 Task: Find connections with filter location Canoinhas with filter topic #Advertisingandmarketingwith filter profile language Spanish with filter current company Aon with filter school Fresher jobs updates with filter industry Postal Services with filter service category Telecommunications with filter keywords title Valet
Action: Mouse moved to (499, 98)
Screenshot: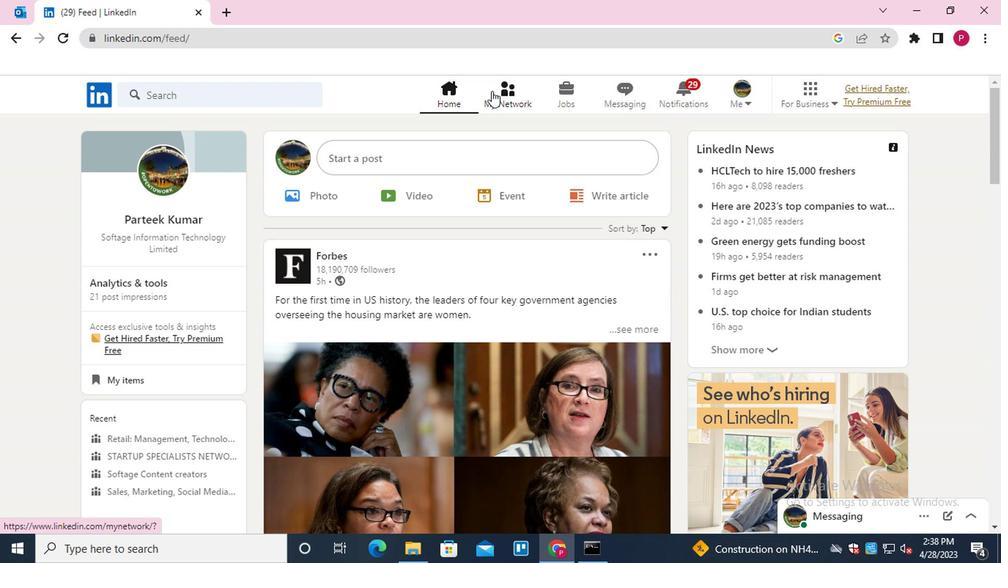 
Action: Mouse pressed left at (499, 98)
Screenshot: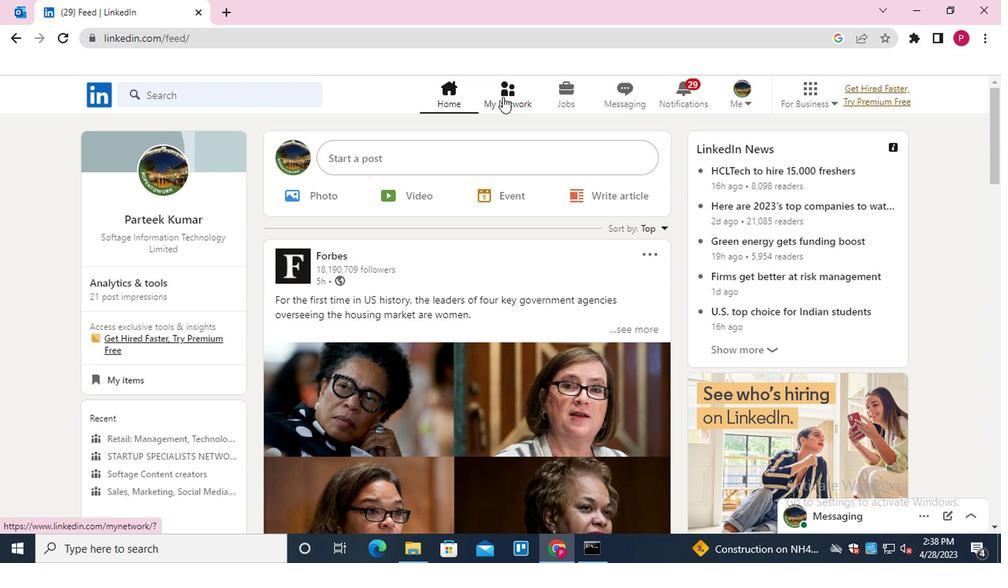 
Action: Mouse moved to (235, 182)
Screenshot: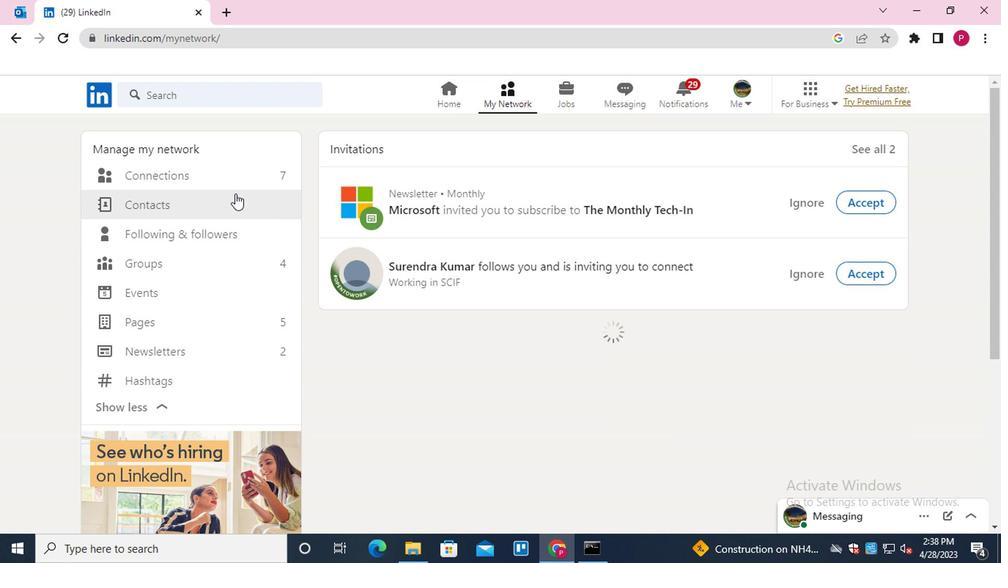 
Action: Mouse pressed left at (235, 182)
Screenshot: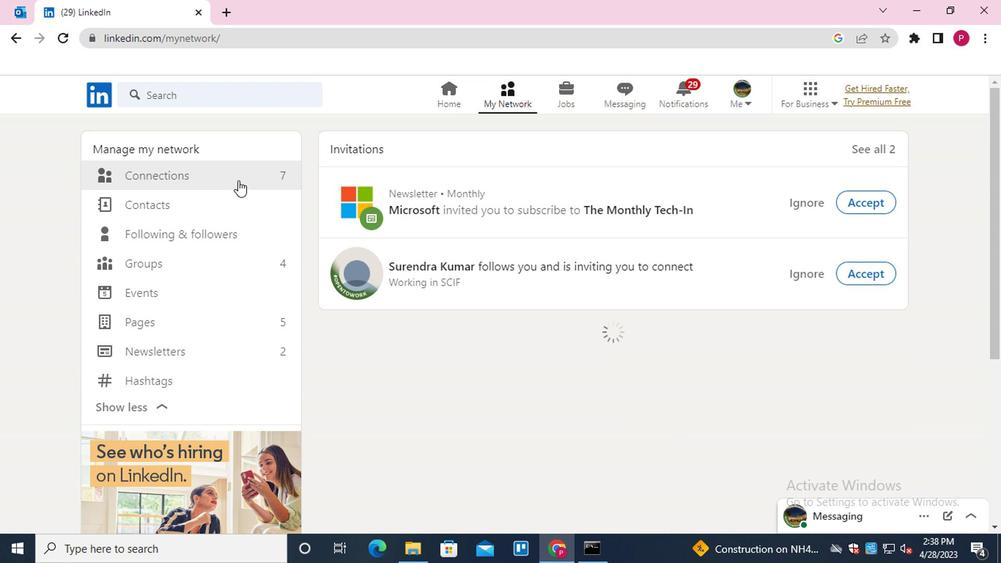 
Action: Mouse moved to (596, 176)
Screenshot: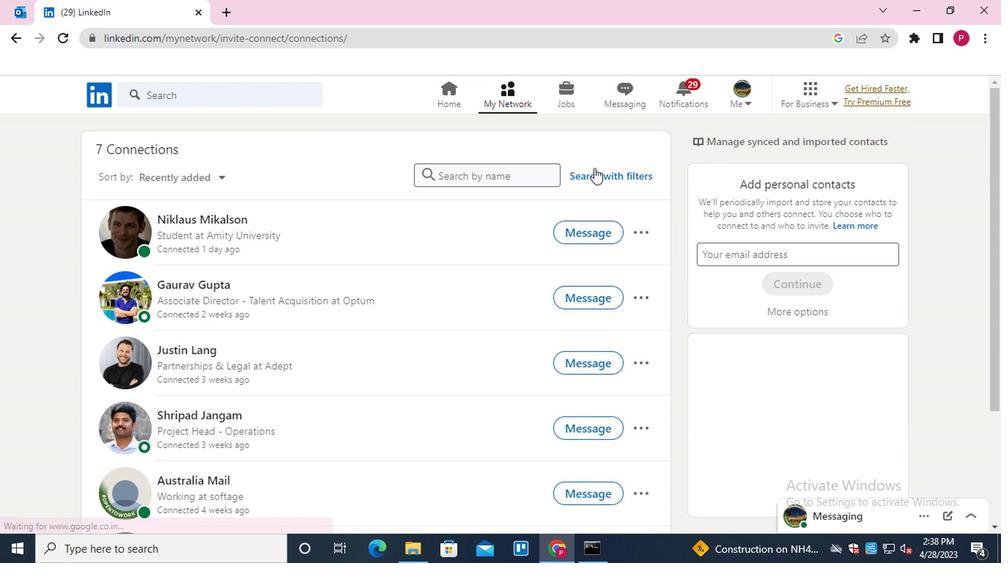 
Action: Mouse pressed left at (596, 176)
Screenshot: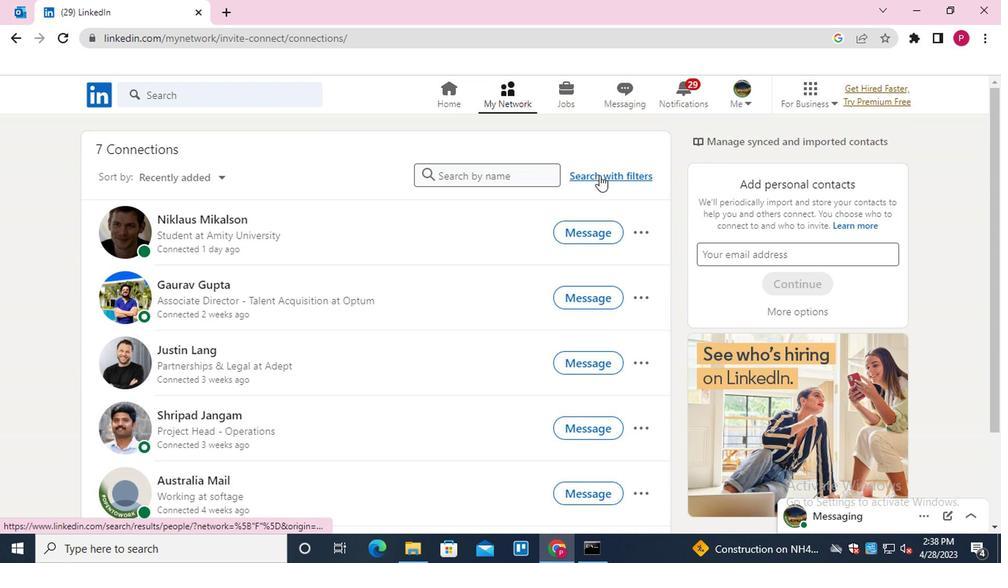 
Action: Mouse moved to (543, 137)
Screenshot: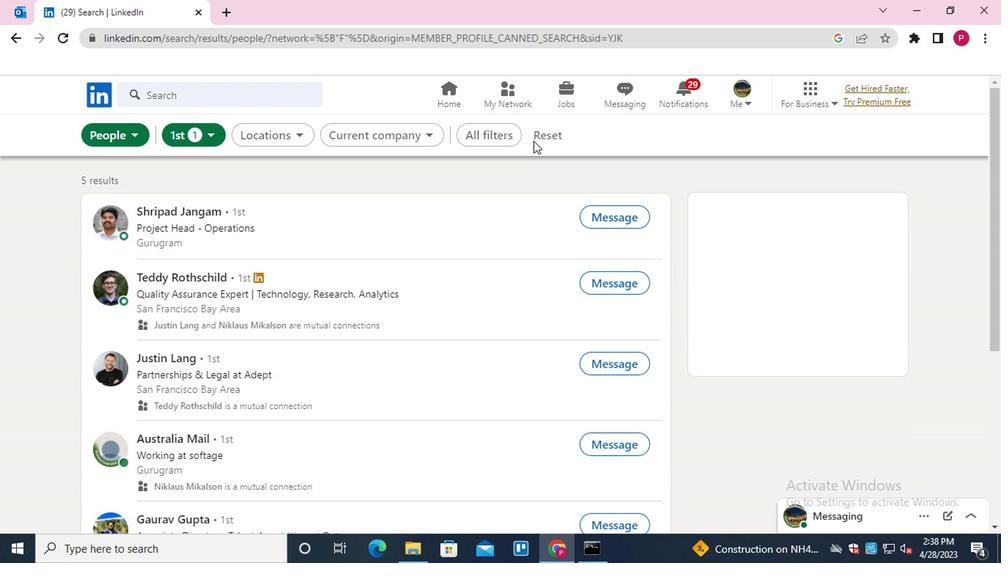 
Action: Mouse pressed left at (543, 137)
Screenshot: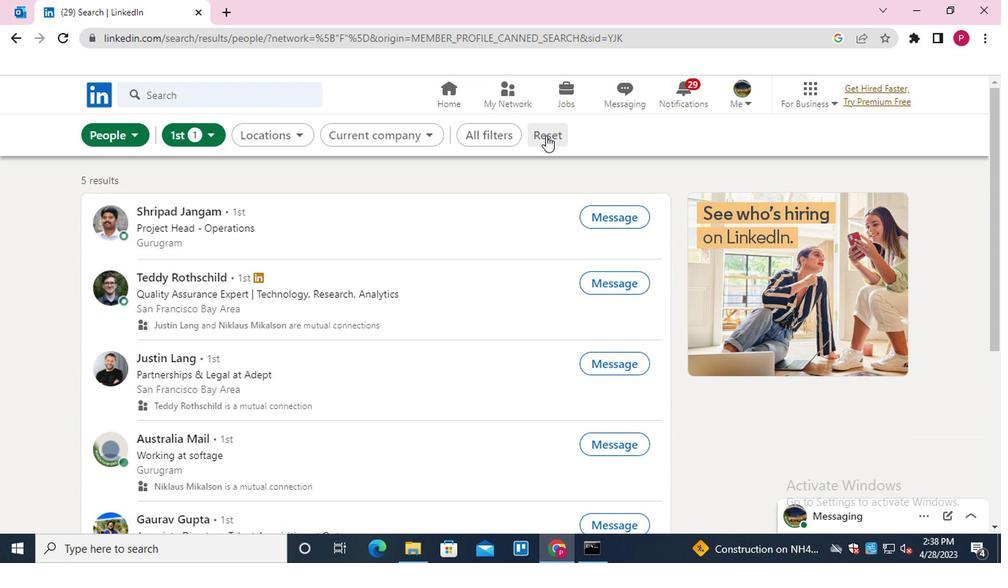 
Action: Mouse moved to (506, 138)
Screenshot: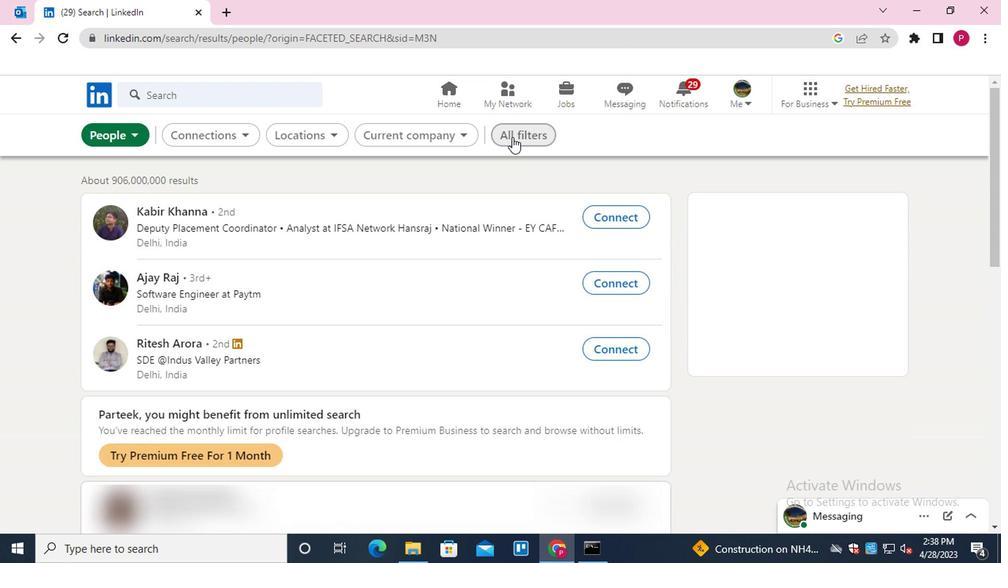 
Action: Mouse pressed left at (506, 138)
Screenshot: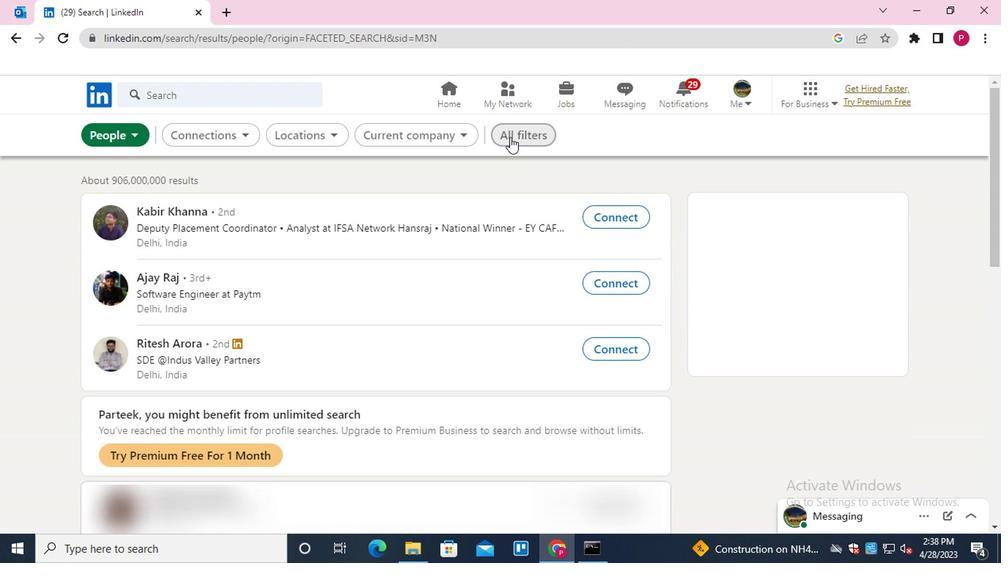 
Action: Mouse moved to (773, 311)
Screenshot: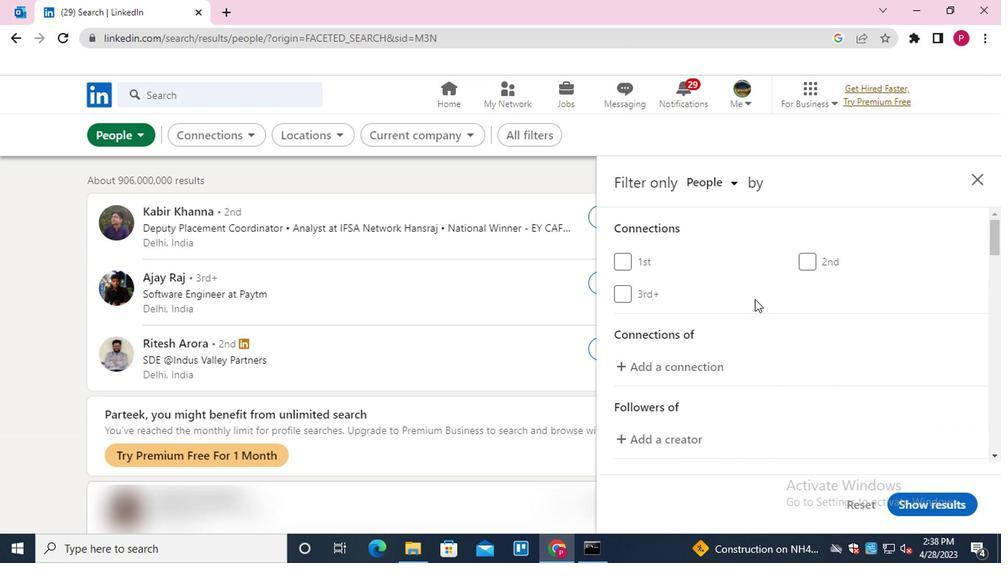 
Action: Mouse scrolled (773, 310) with delta (0, 0)
Screenshot: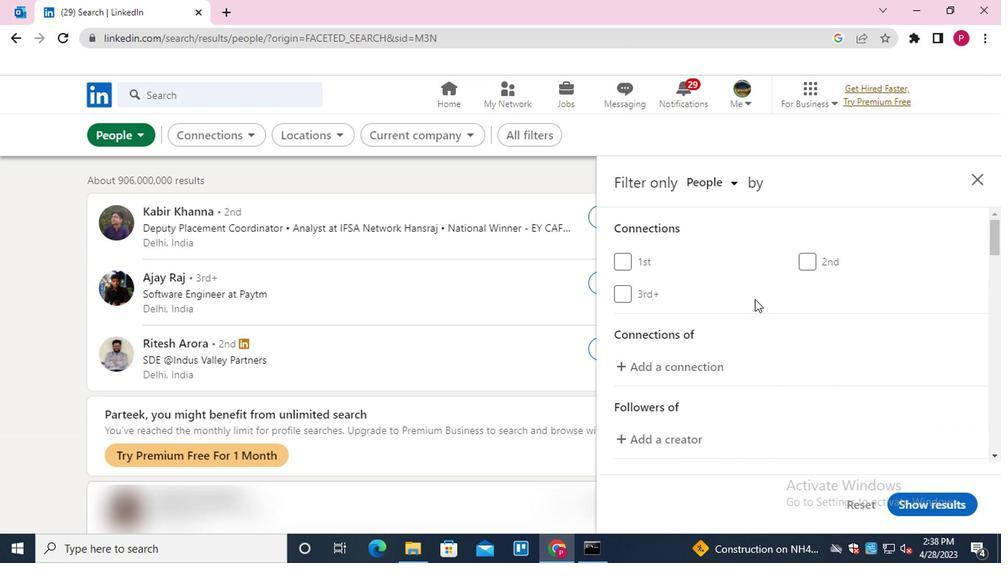 
Action: Mouse moved to (781, 317)
Screenshot: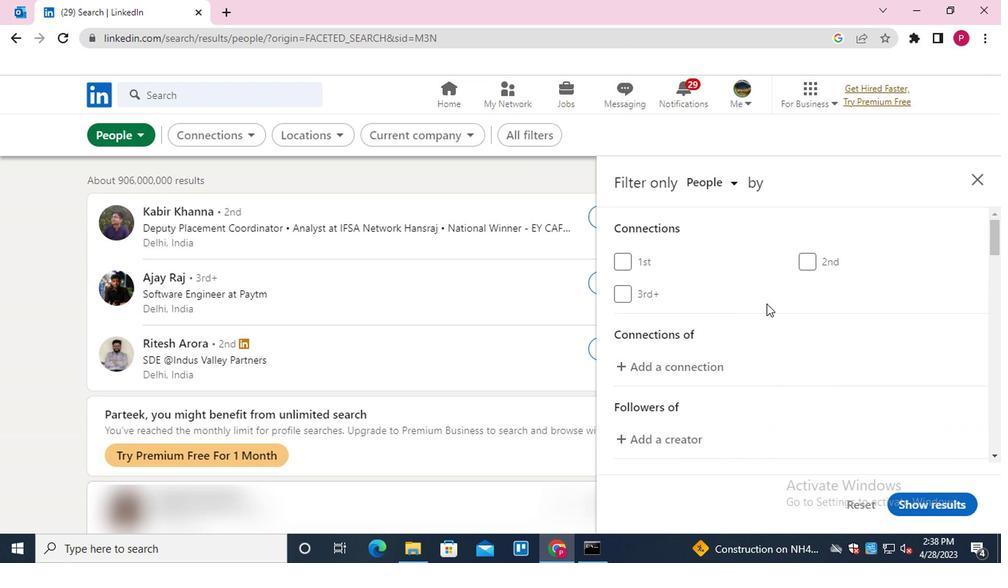 
Action: Mouse scrolled (781, 316) with delta (0, 0)
Screenshot: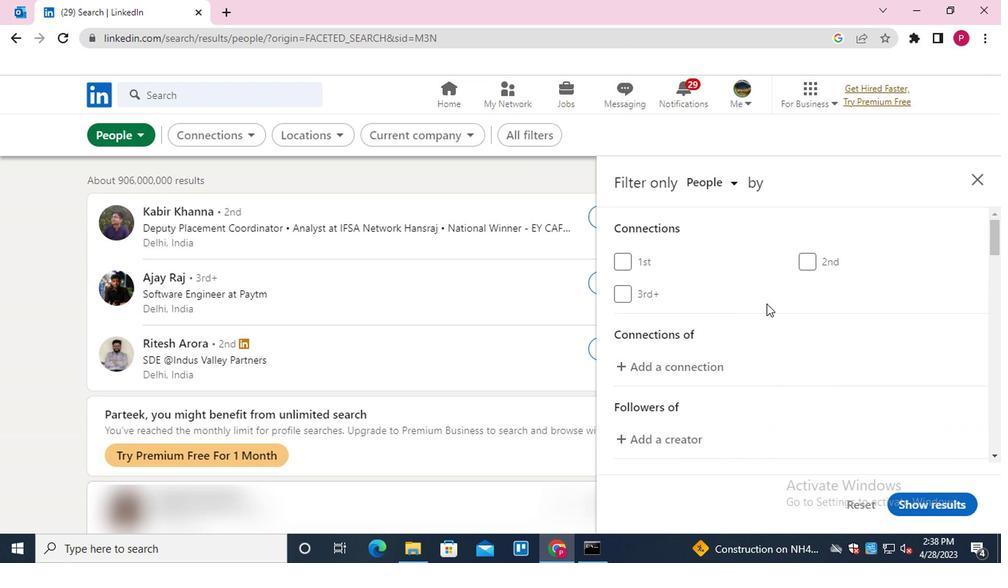 
Action: Mouse moved to (805, 329)
Screenshot: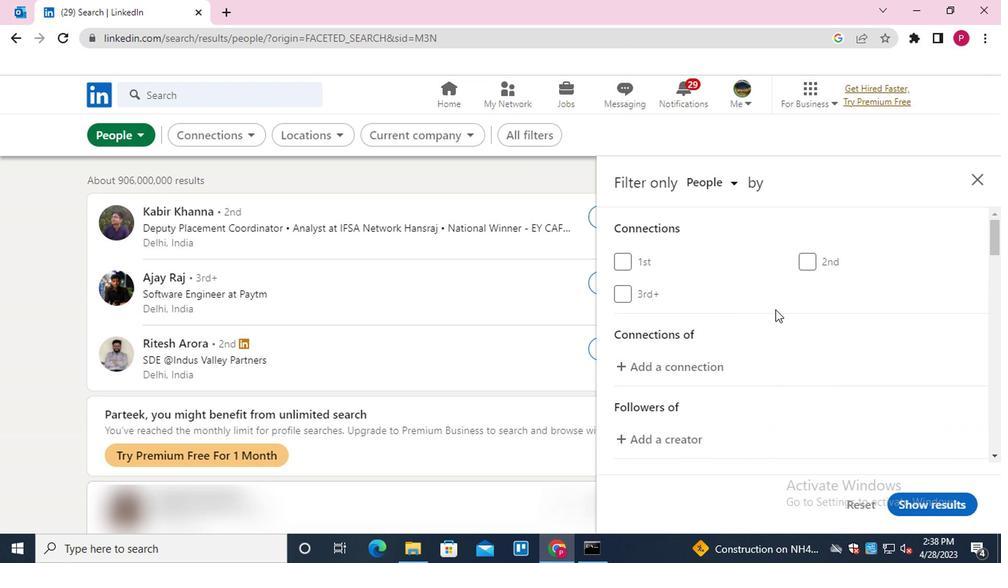 
Action: Mouse scrolled (805, 328) with delta (0, -1)
Screenshot: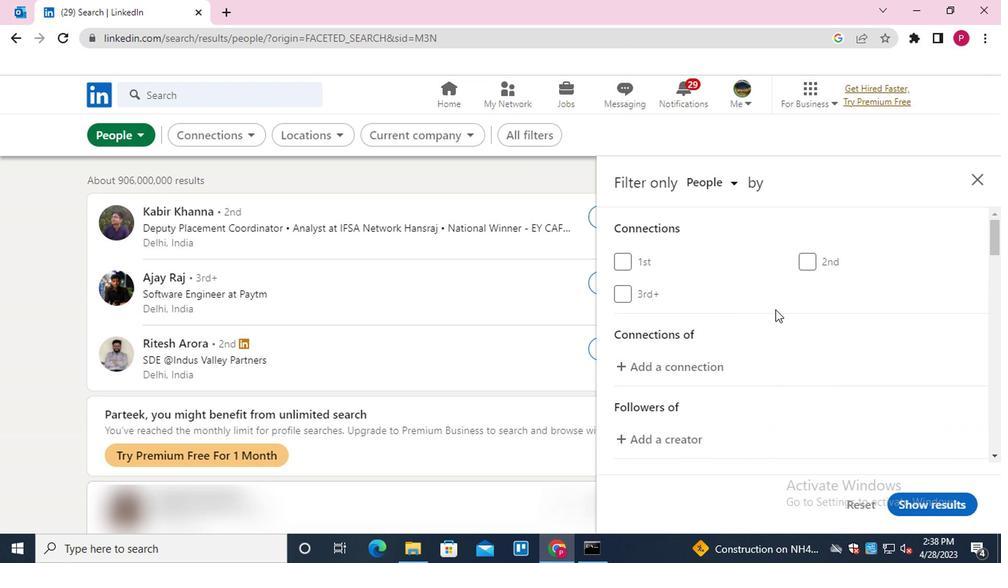 
Action: Mouse moved to (884, 360)
Screenshot: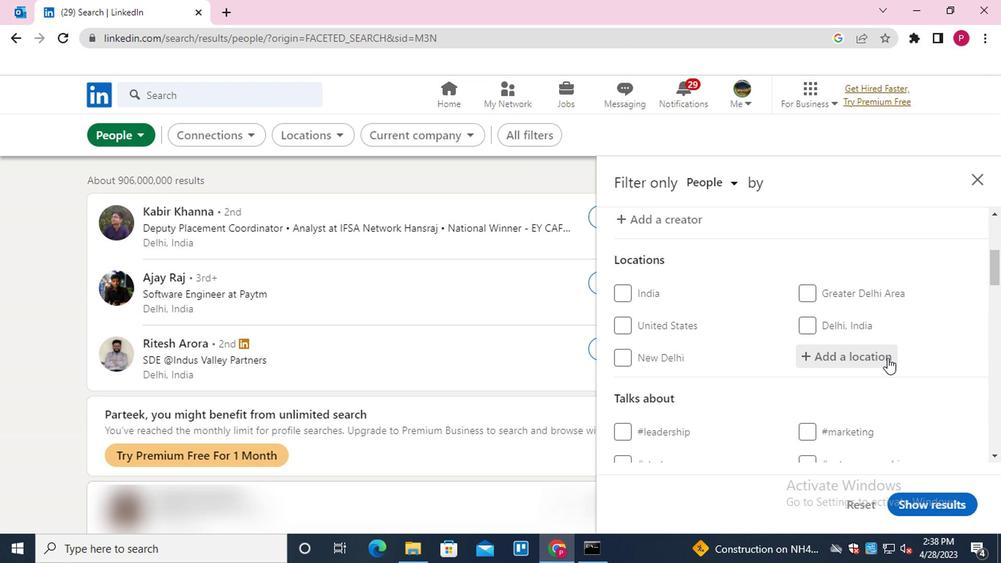 
Action: Mouse pressed left at (884, 360)
Screenshot: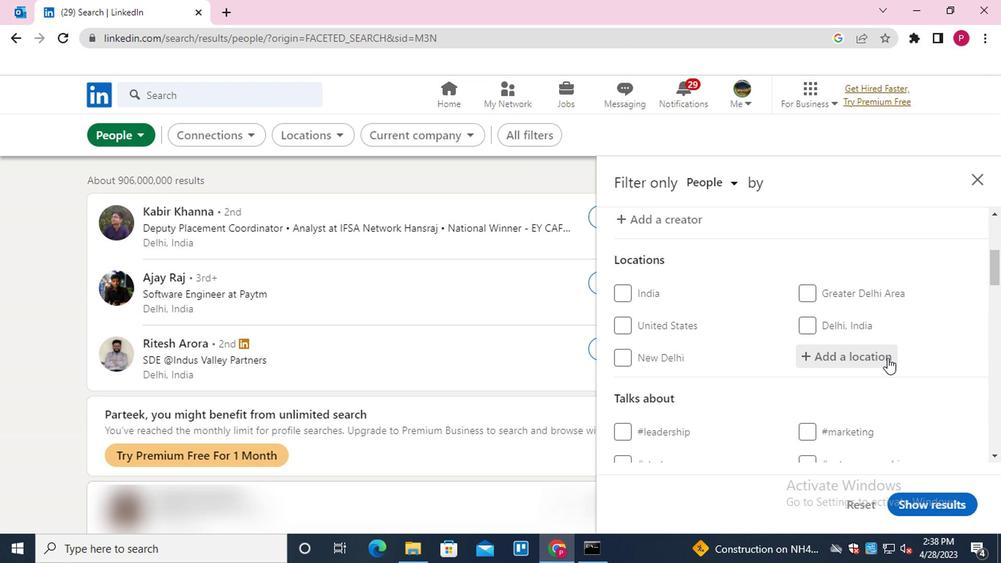 
Action: Mouse moved to (884, 360)
Screenshot: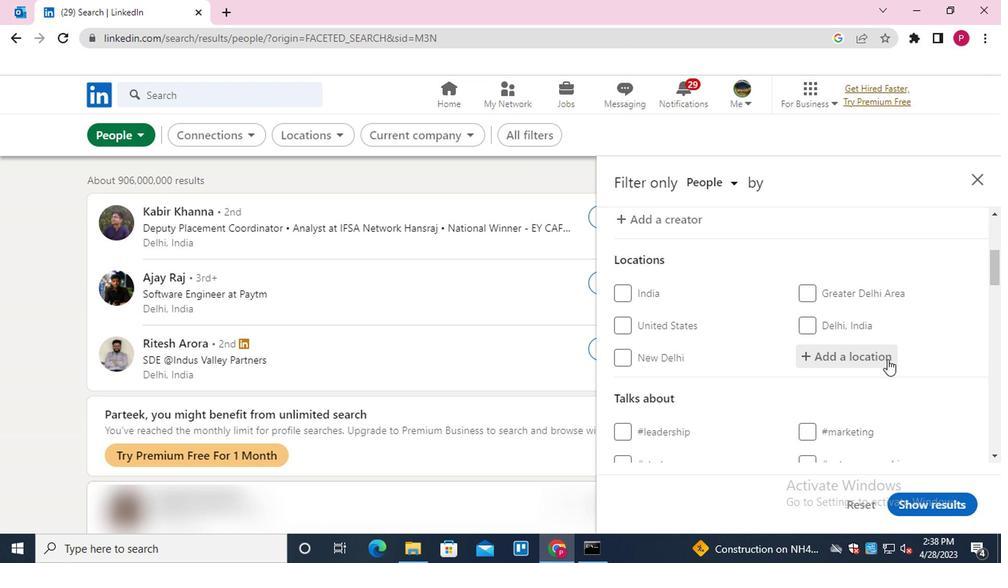 
Action: Key pressed <Key.shift>CANOINHAS<Key.down><Key.enter>
Screenshot: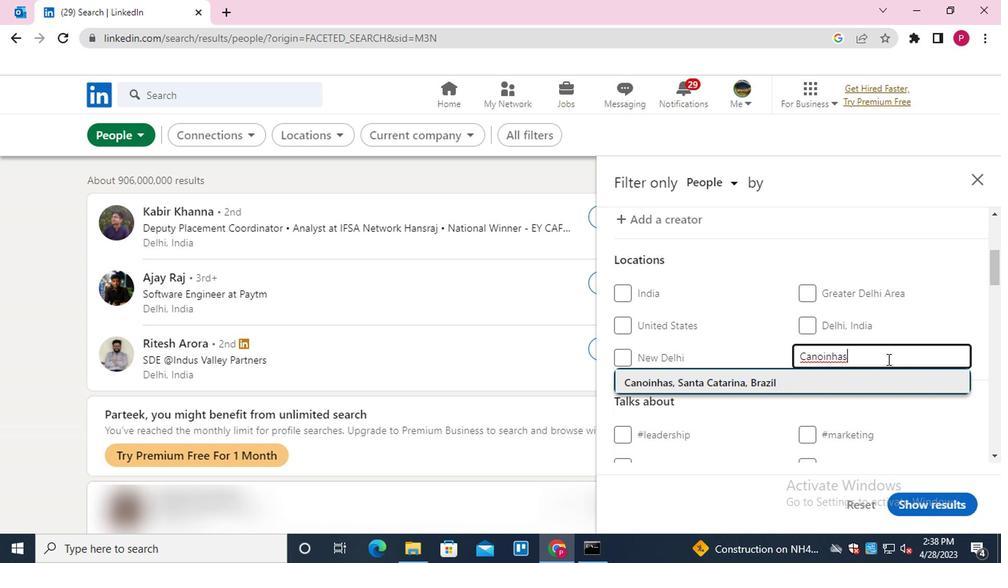 
Action: Mouse moved to (712, 418)
Screenshot: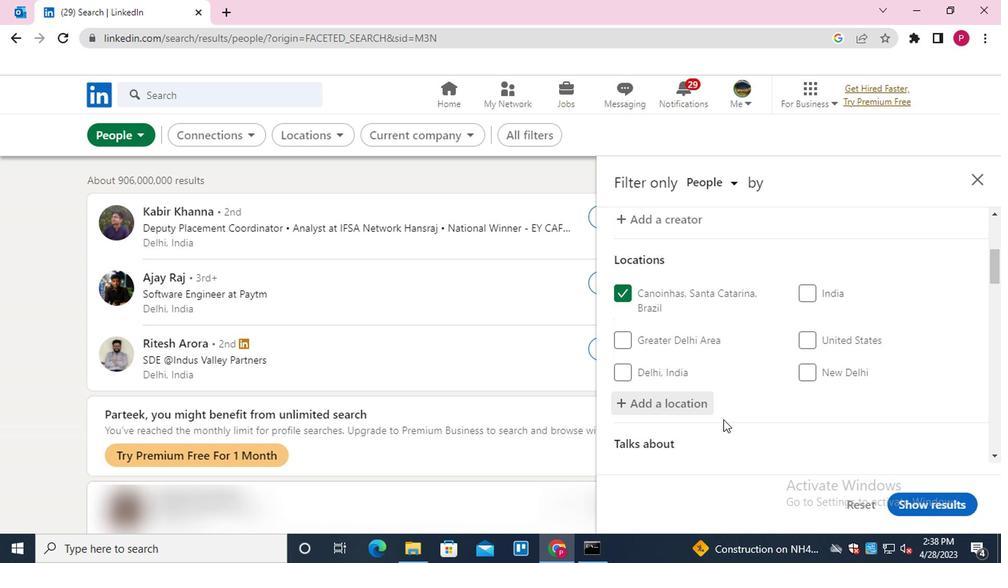 
Action: Mouse scrolled (712, 417) with delta (0, -1)
Screenshot: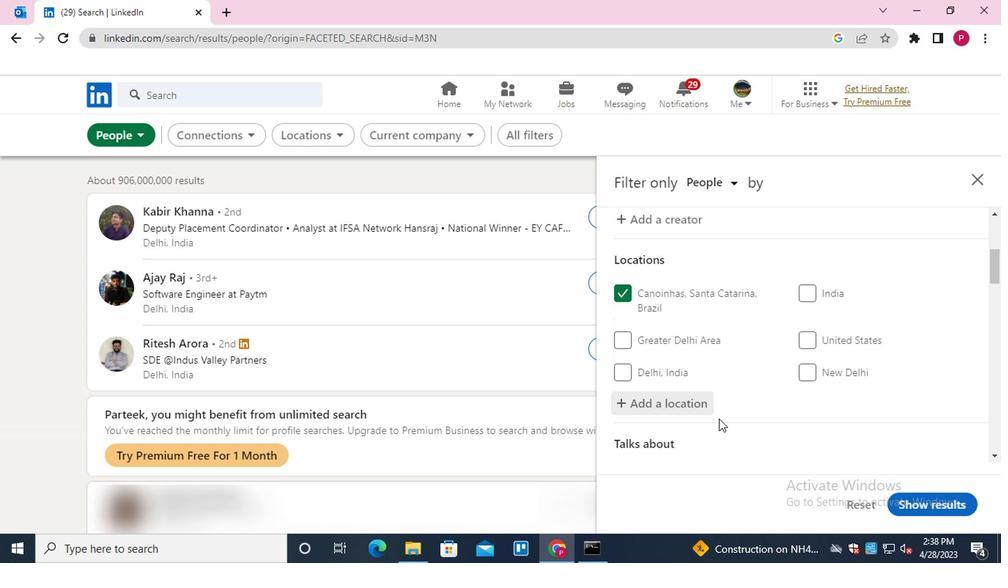 
Action: Mouse scrolled (712, 417) with delta (0, -1)
Screenshot: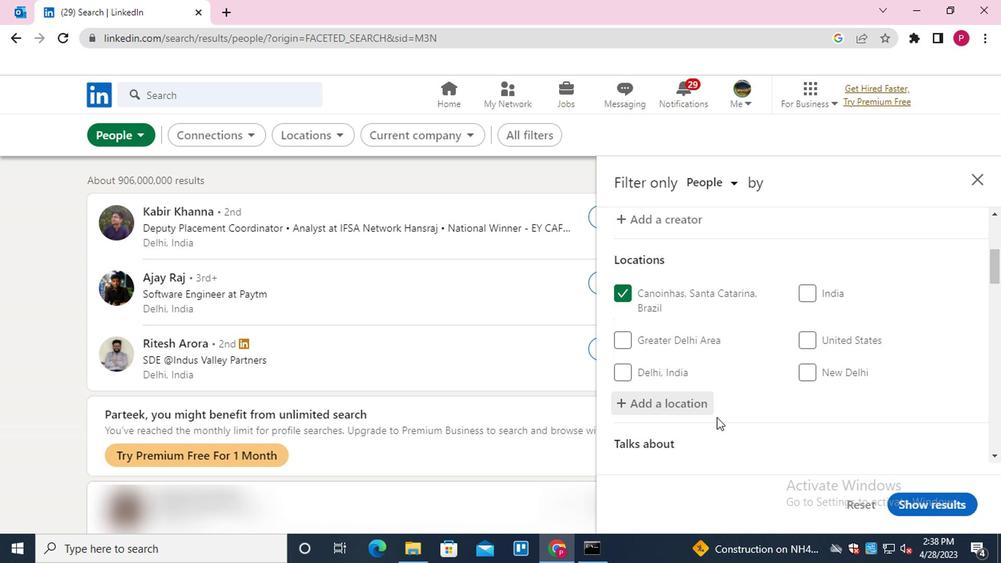 
Action: Mouse moved to (712, 416)
Screenshot: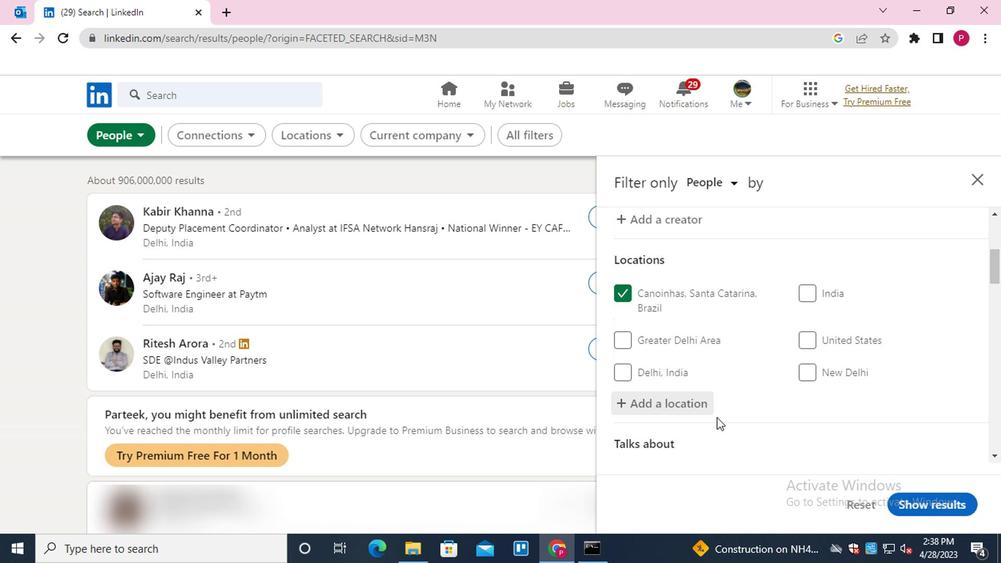 
Action: Mouse scrolled (712, 416) with delta (0, 0)
Screenshot: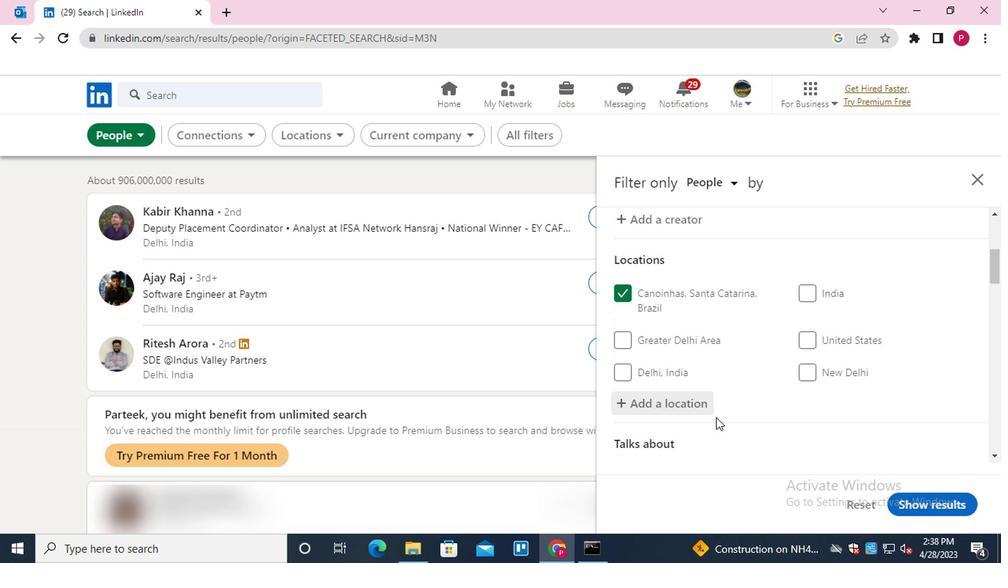 
Action: Mouse moved to (824, 322)
Screenshot: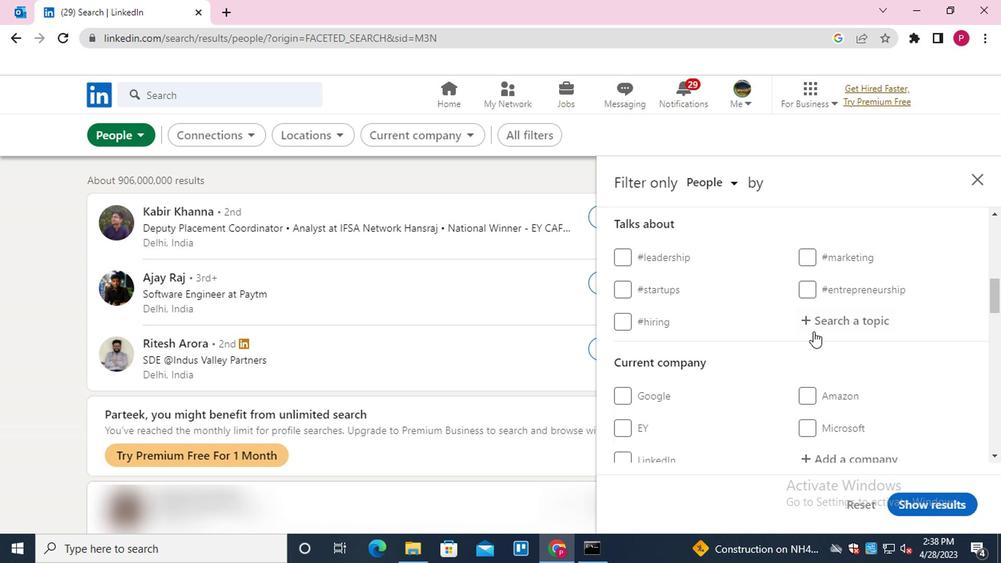 
Action: Mouse pressed left at (824, 322)
Screenshot: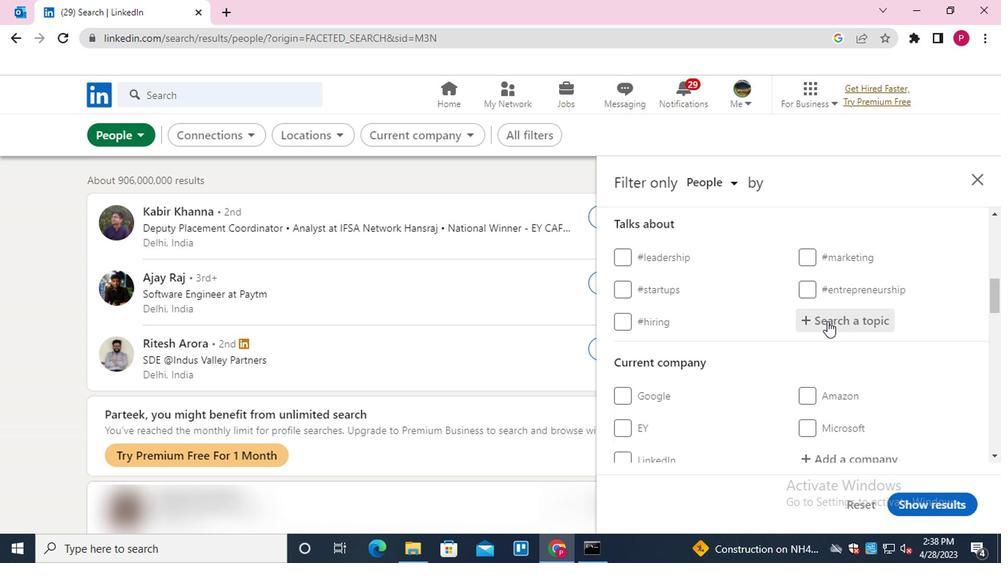 
Action: Key pressed ADVERTISING<Key.down><Key.down><Key.enter>
Screenshot: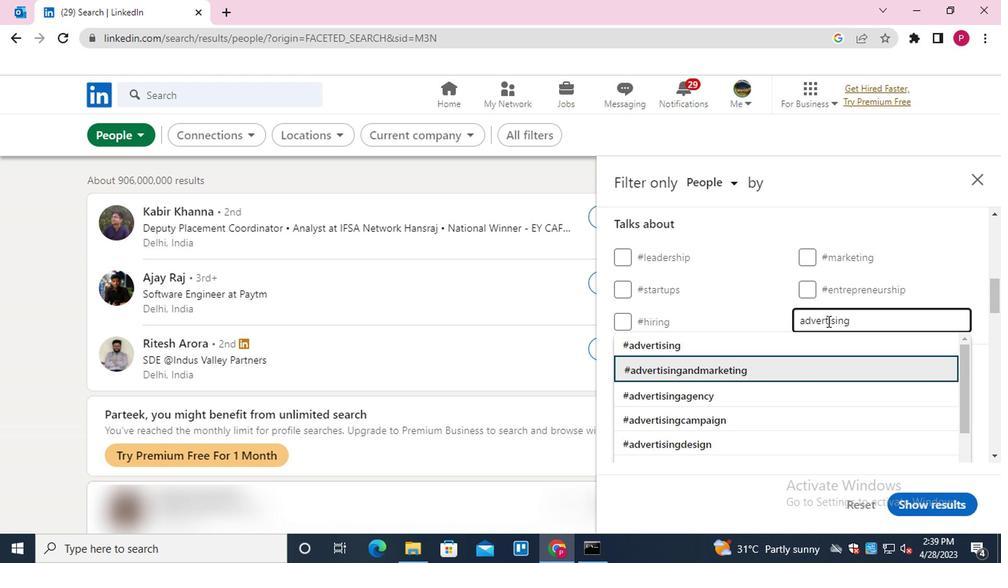 
Action: Mouse moved to (821, 398)
Screenshot: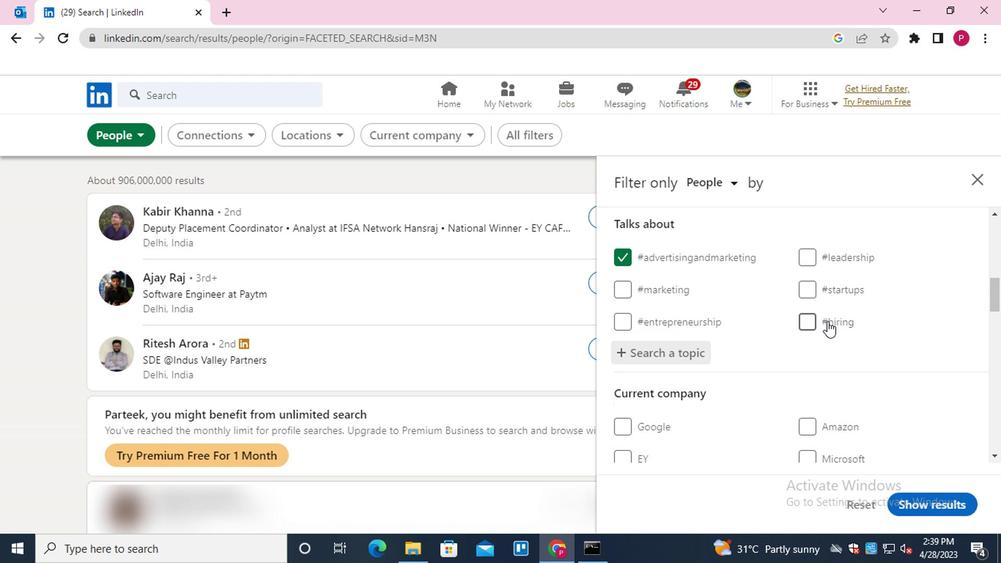 
Action: Mouse scrolled (821, 397) with delta (0, -1)
Screenshot: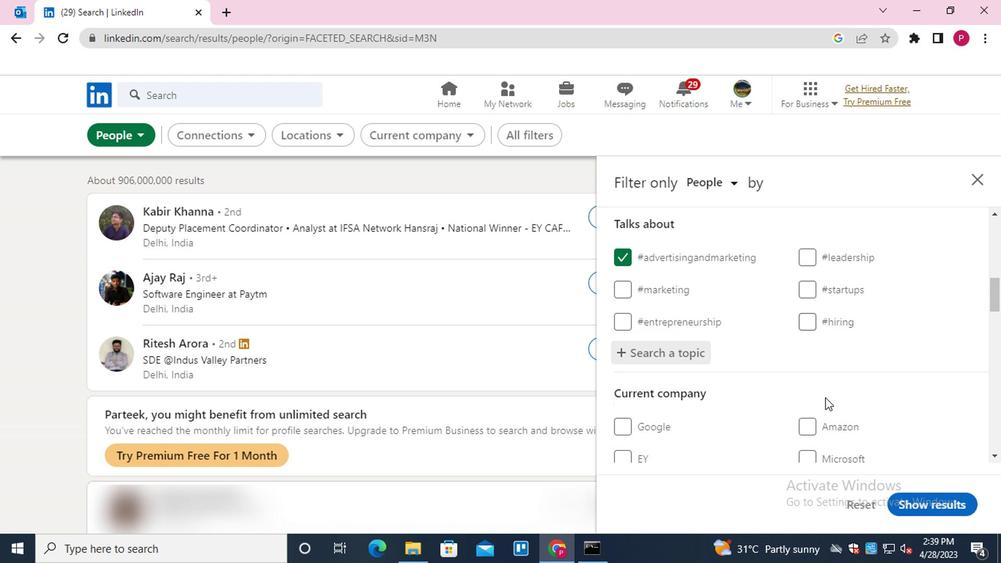
Action: Mouse moved to (819, 394)
Screenshot: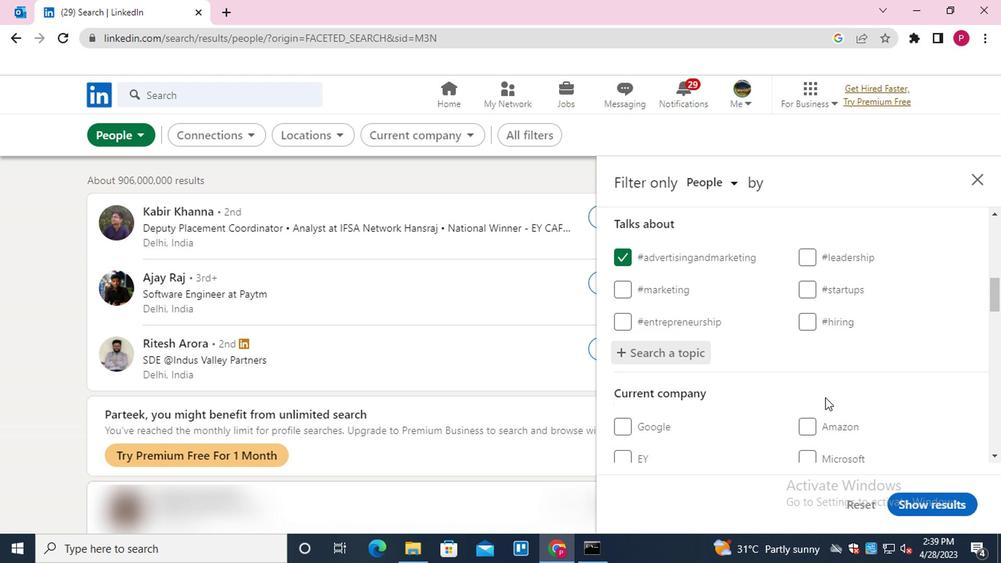 
Action: Mouse scrolled (819, 393) with delta (0, -1)
Screenshot: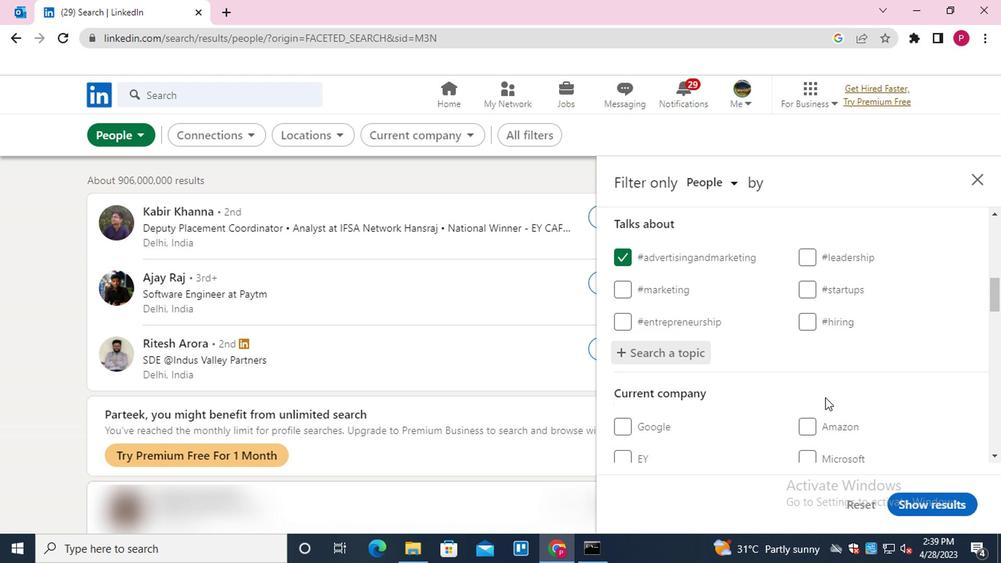 
Action: Mouse moved to (818, 392)
Screenshot: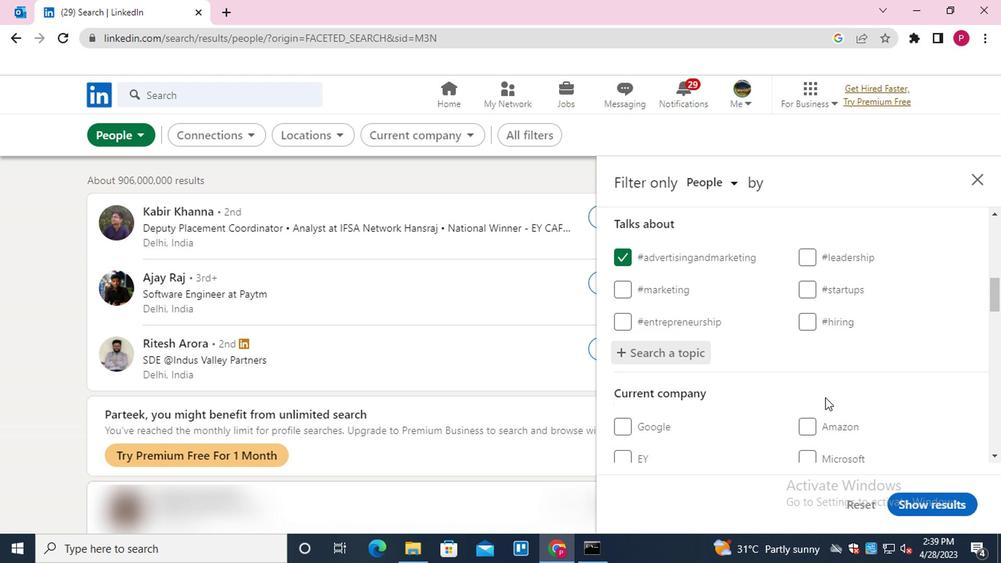 
Action: Mouse scrolled (818, 391) with delta (0, -1)
Screenshot: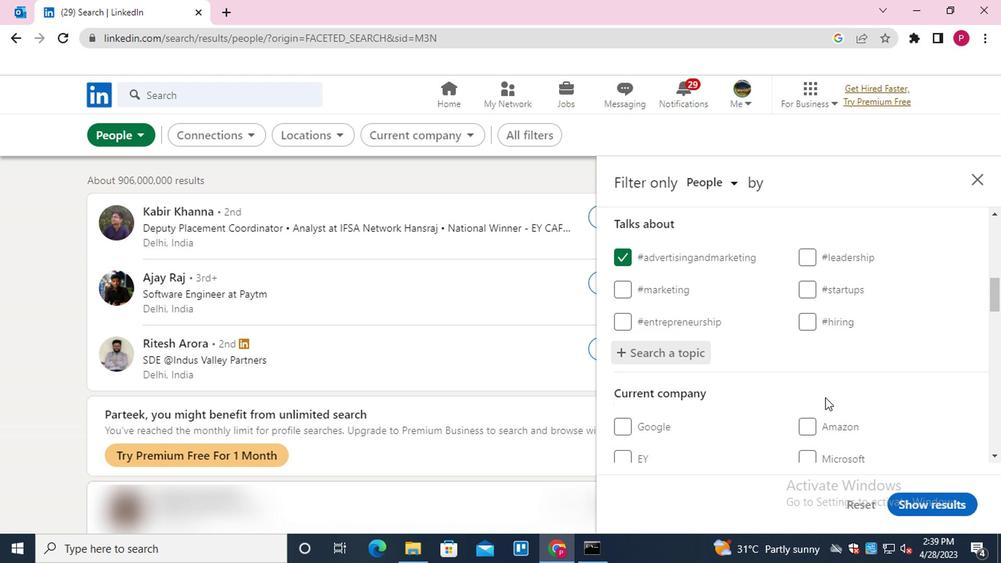 
Action: Mouse moved to (724, 377)
Screenshot: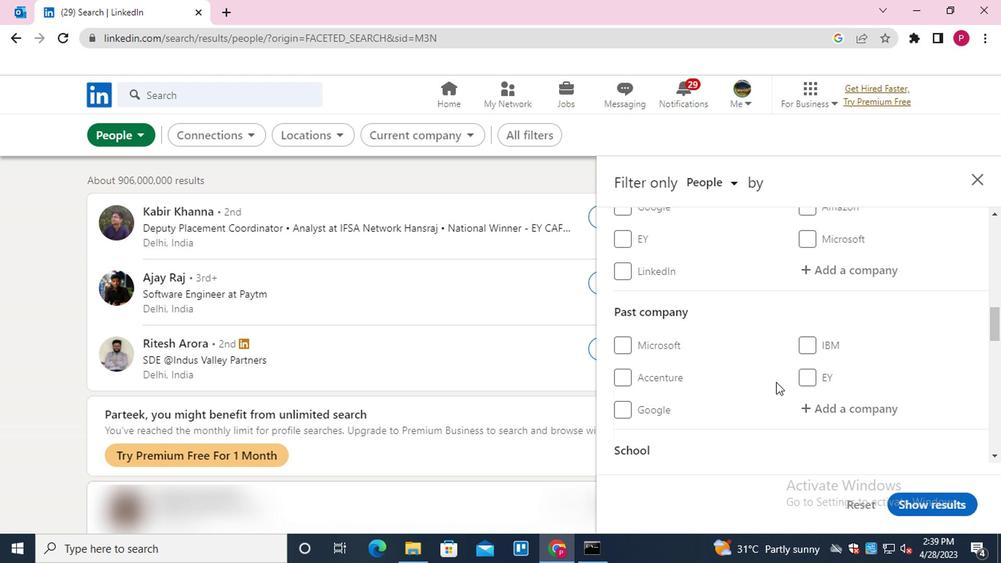 
Action: Mouse scrolled (724, 376) with delta (0, 0)
Screenshot: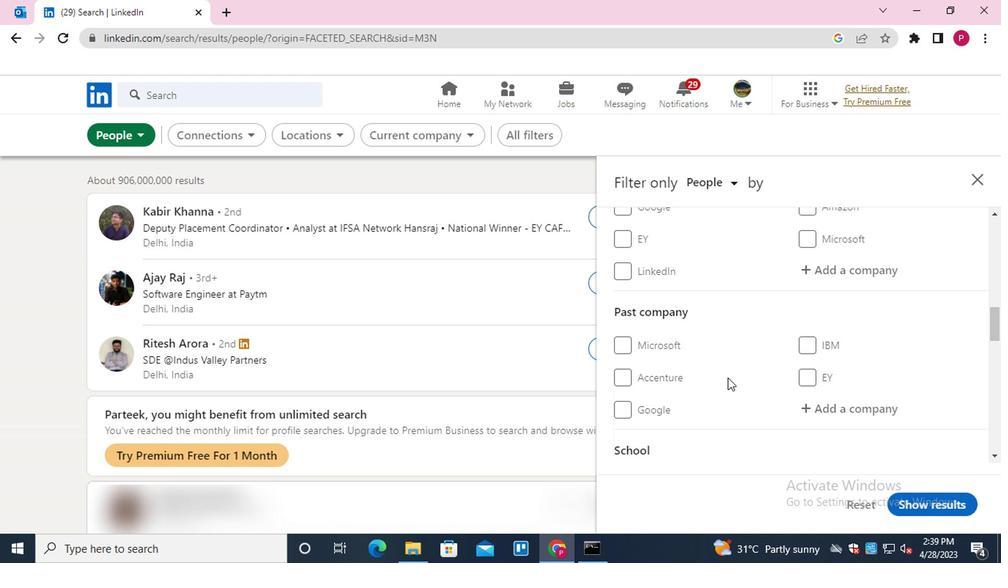 
Action: Mouse scrolled (724, 376) with delta (0, 0)
Screenshot: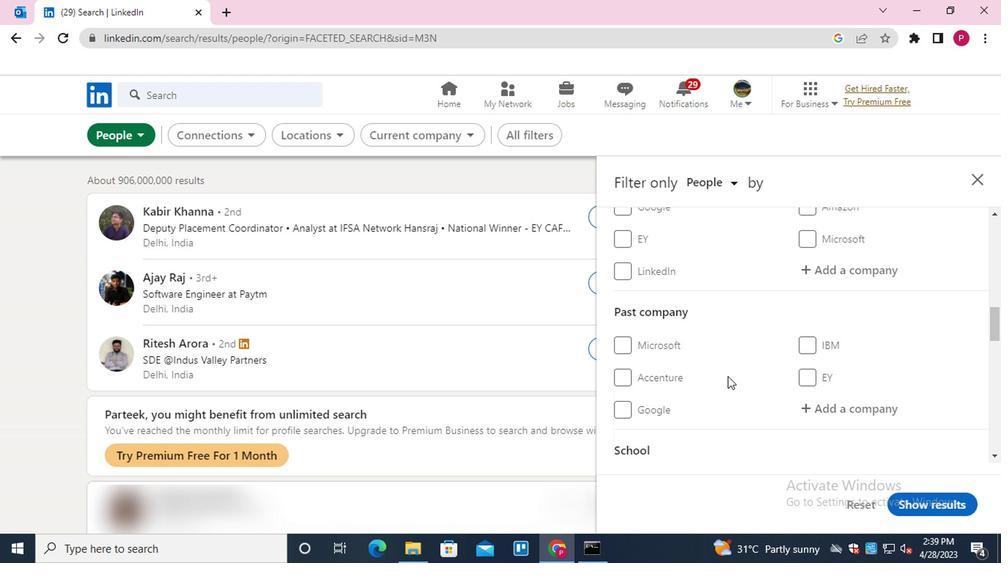 
Action: Mouse scrolled (724, 376) with delta (0, 0)
Screenshot: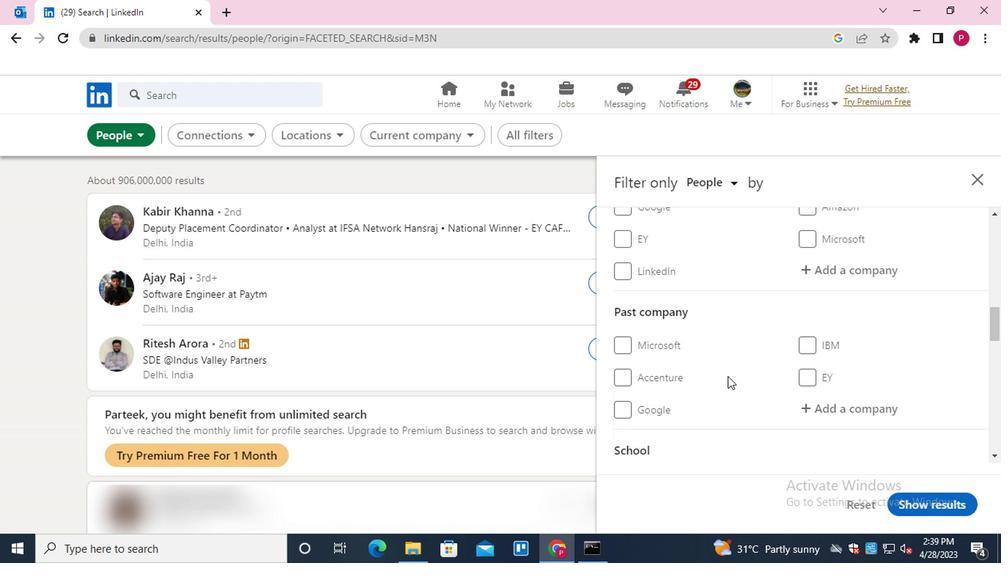 
Action: Mouse scrolled (724, 376) with delta (0, 0)
Screenshot: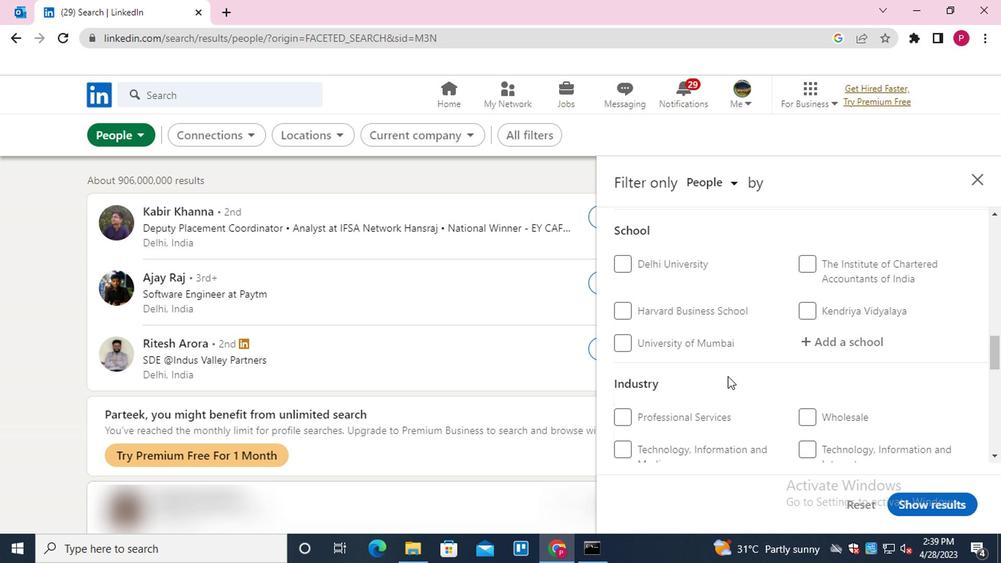 
Action: Mouse scrolled (724, 376) with delta (0, 0)
Screenshot: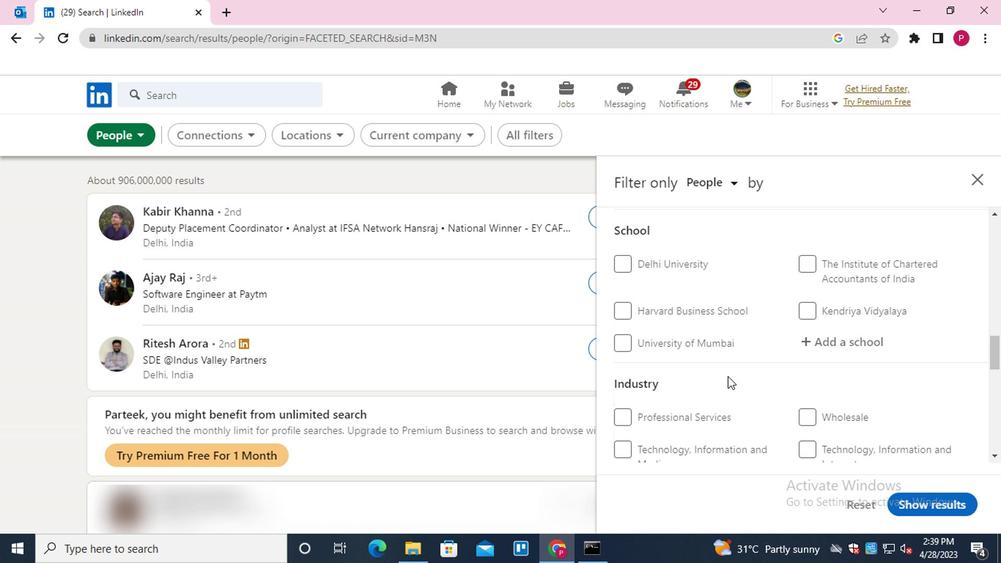 
Action: Mouse scrolled (724, 376) with delta (0, 0)
Screenshot: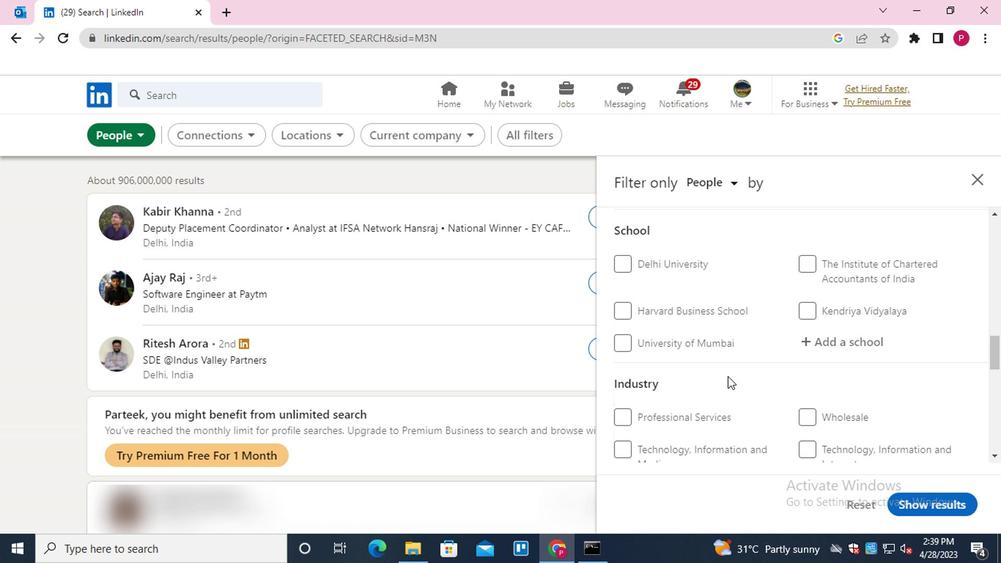 
Action: Mouse scrolled (724, 376) with delta (0, 0)
Screenshot: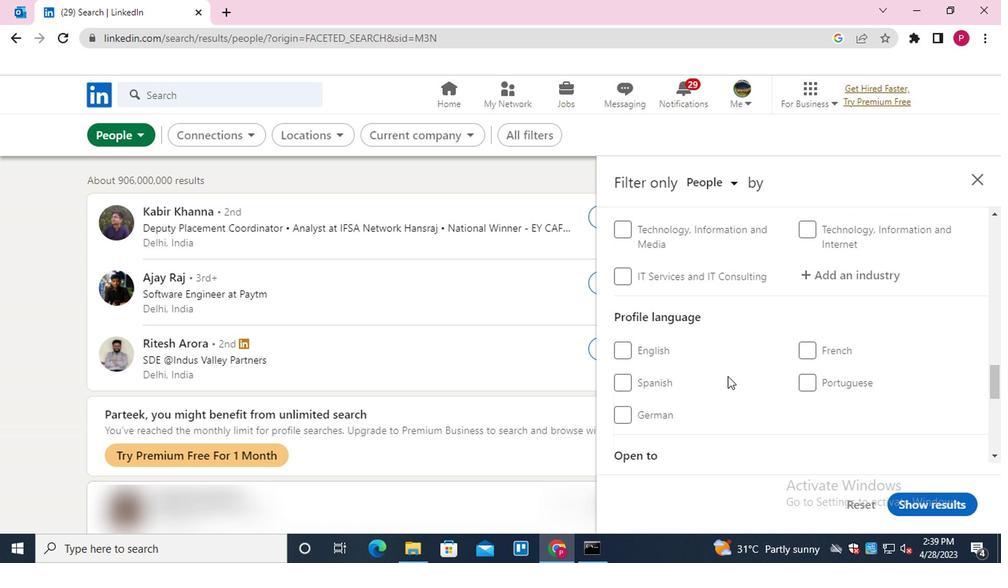 
Action: Mouse moved to (622, 311)
Screenshot: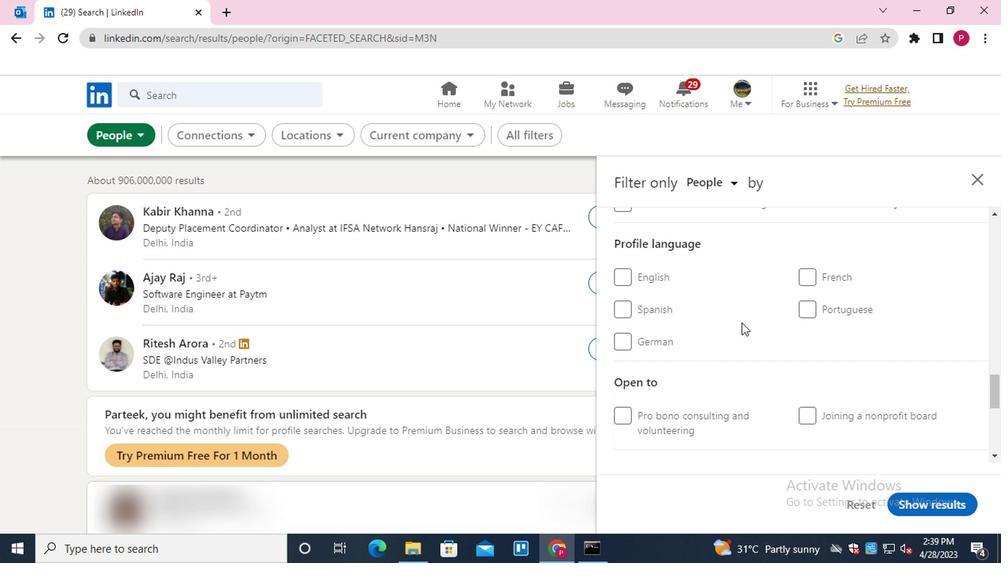
Action: Mouse pressed left at (622, 311)
Screenshot: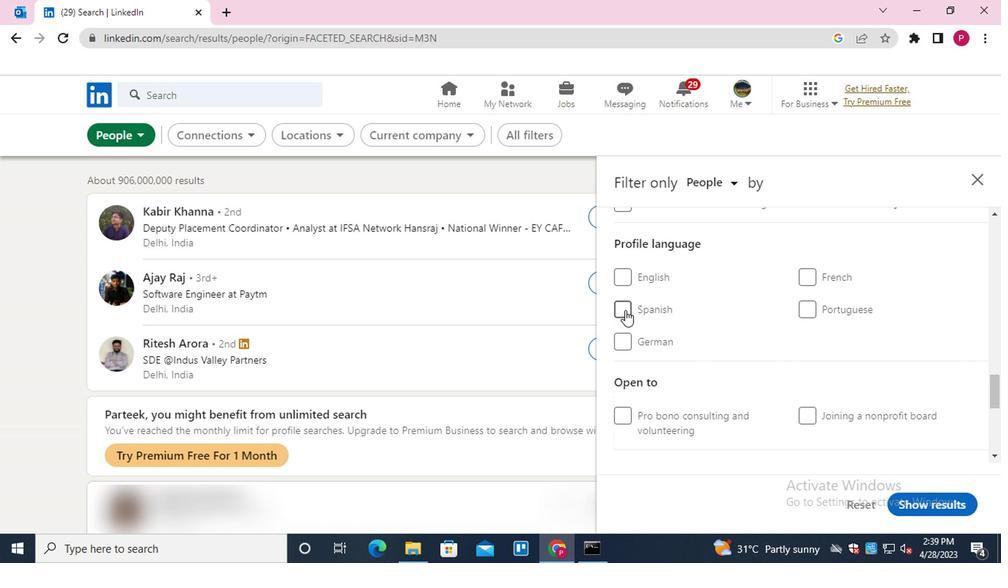 
Action: Mouse moved to (705, 329)
Screenshot: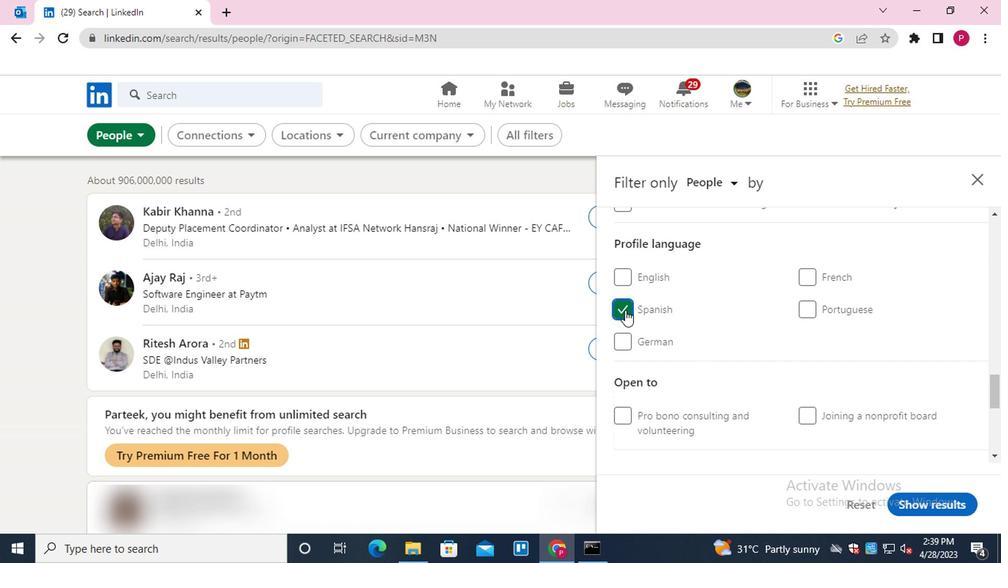
Action: Mouse scrolled (705, 330) with delta (0, 0)
Screenshot: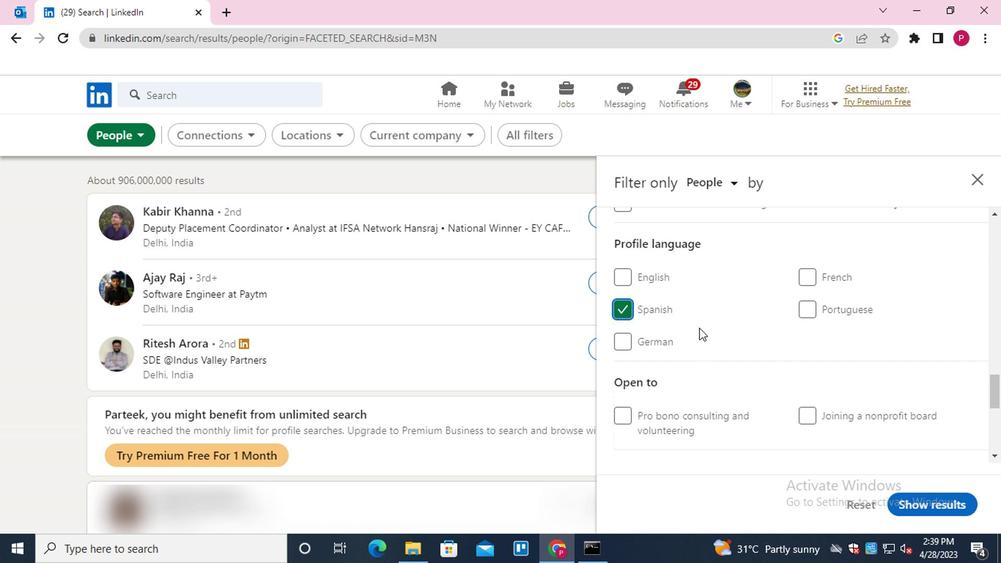 
Action: Mouse scrolled (705, 330) with delta (0, 0)
Screenshot: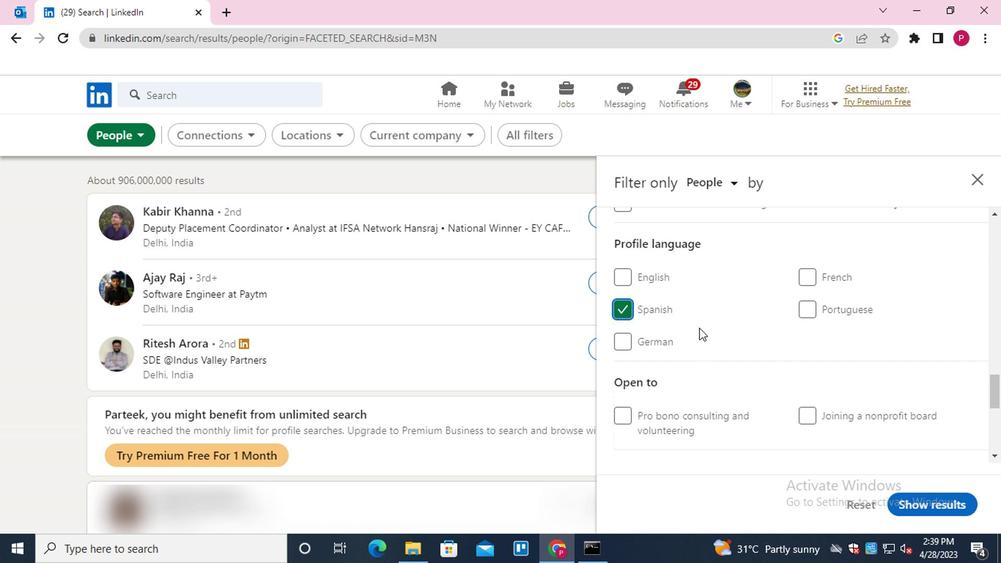 
Action: Mouse scrolled (705, 330) with delta (0, 0)
Screenshot: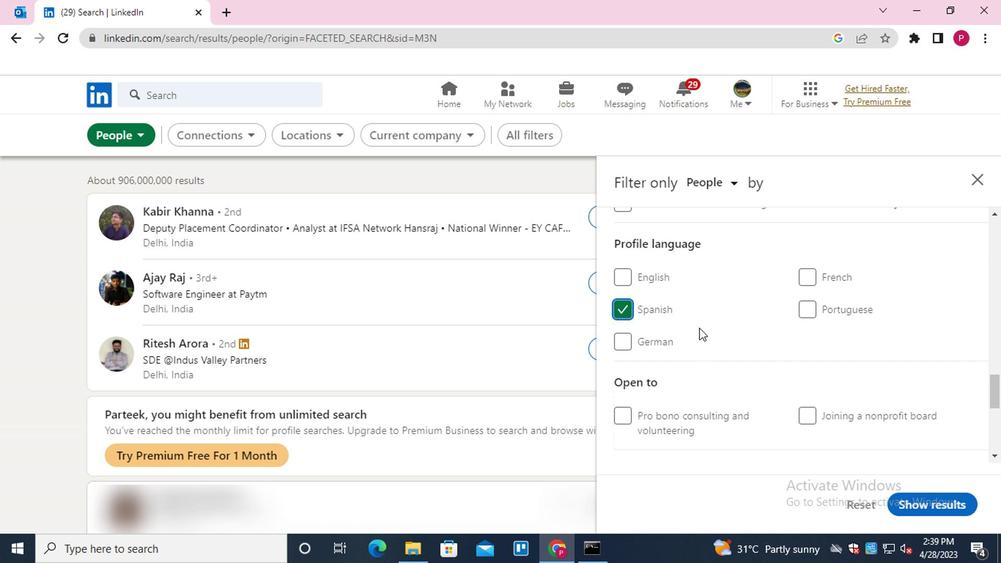 
Action: Mouse scrolled (705, 330) with delta (0, 0)
Screenshot: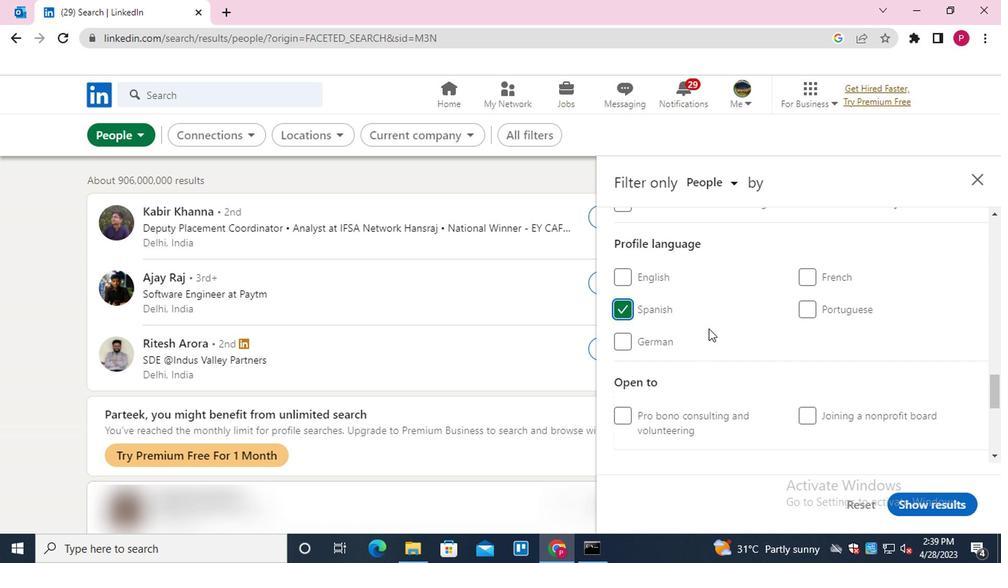 
Action: Mouse scrolled (705, 330) with delta (0, 0)
Screenshot: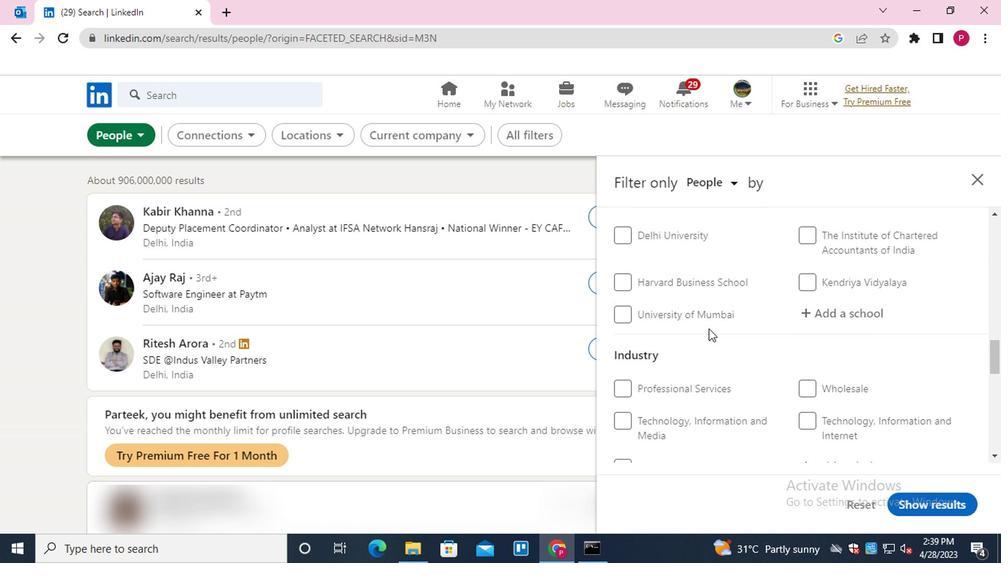 
Action: Mouse scrolled (705, 330) with delta (0, 0)
Screenshot: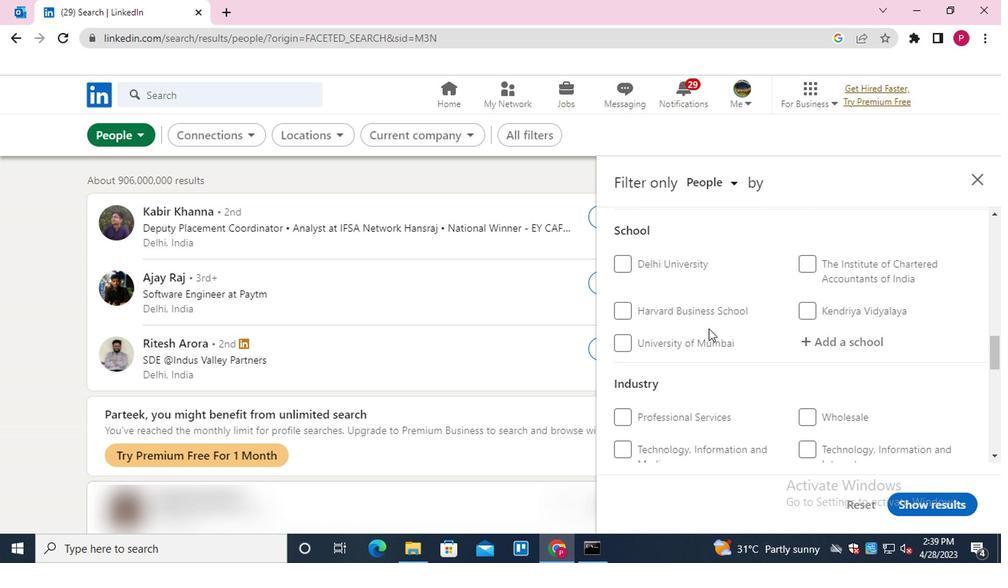 
Action: Mouse scrolled (705, 330) with delta (0, 0)
Screenshot: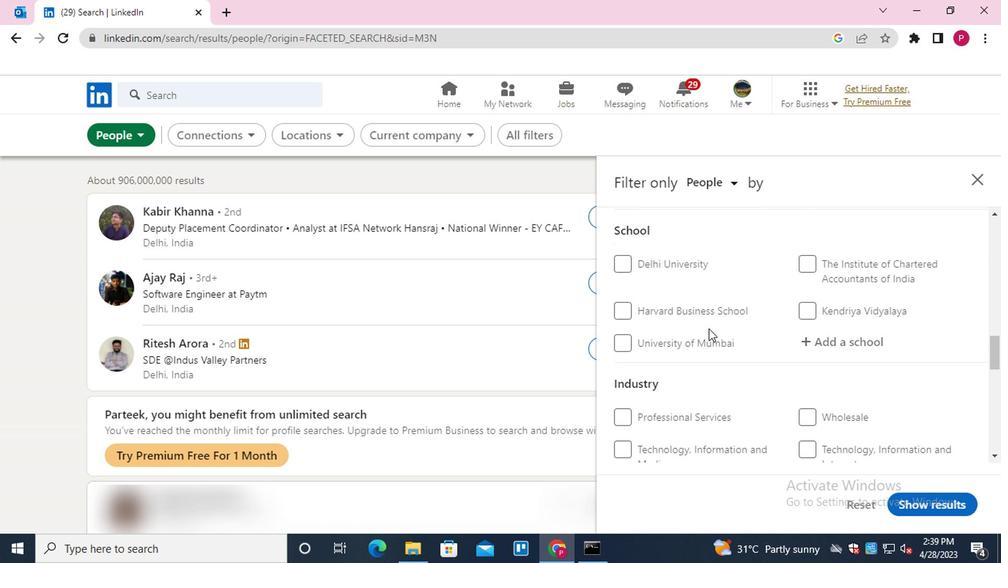 
Action: Mouse scrolled (705, 330) with delta (0, 0)
Screenshot: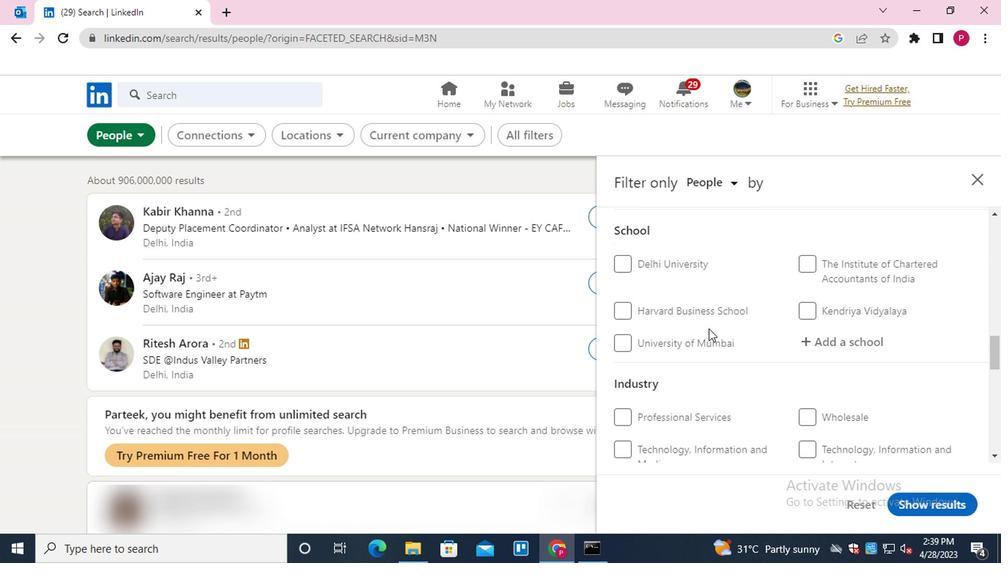 
Action: Mouse moved to (860, 342)
Screenshot: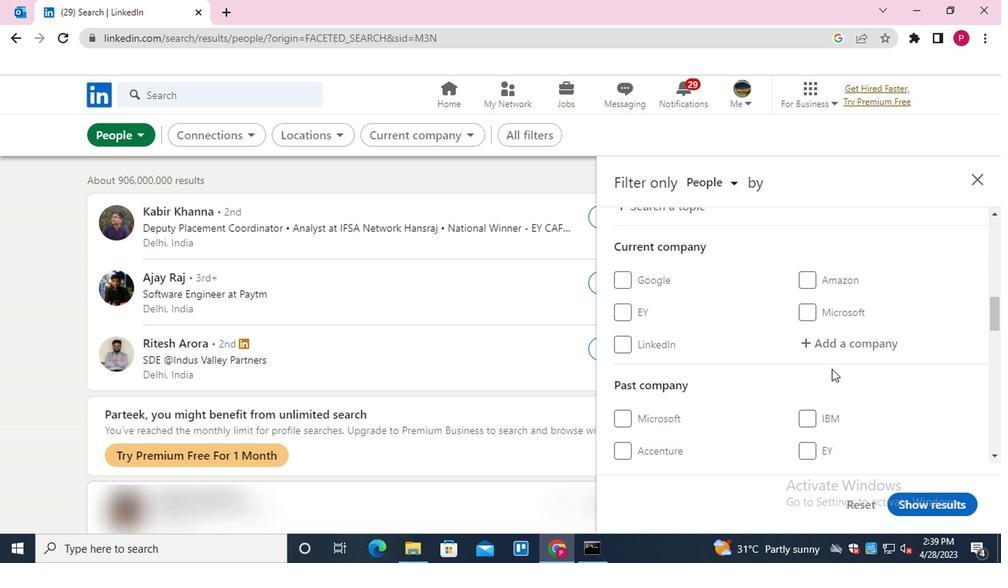 
Action: Mouse pressed left at (860, 342)
Screenshot: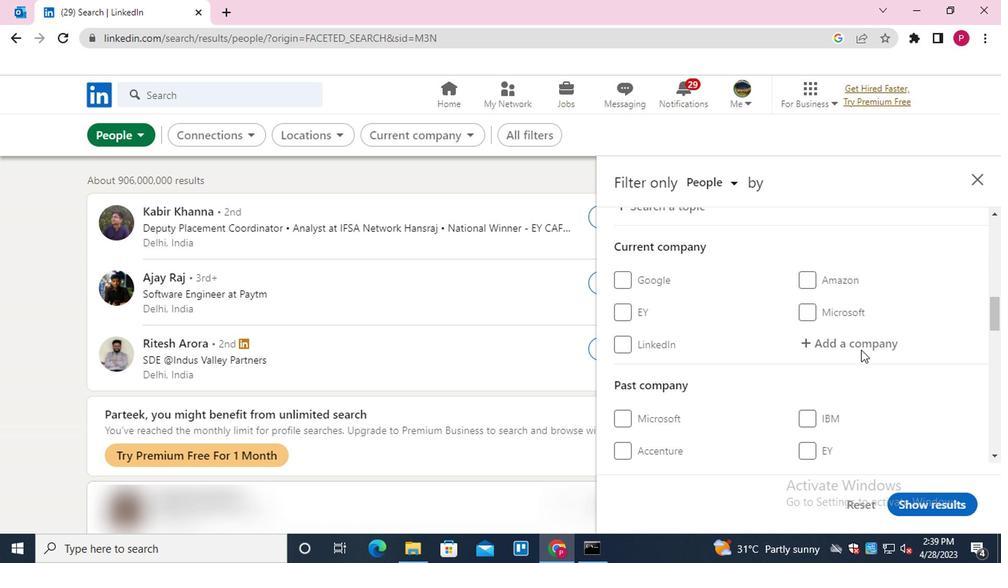 
Action: Key pressed <Key.shift>AON<Key.down><Key.enter>
Screenshot: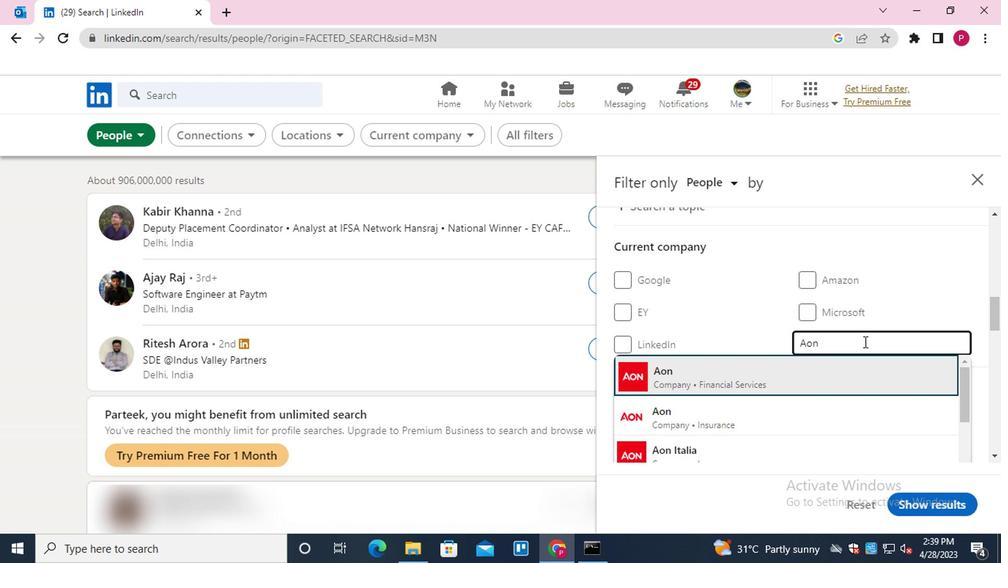 
Action: Mouse moved to (800, 356)
Screenshot: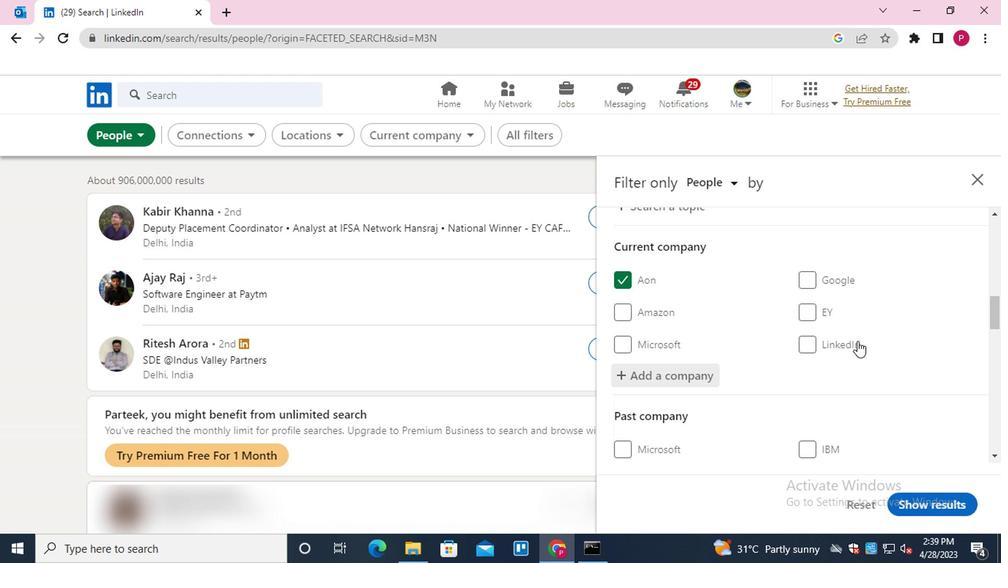 
Action: Mouse scrolled (800, 356) with delta (0, 0)
Screenshot: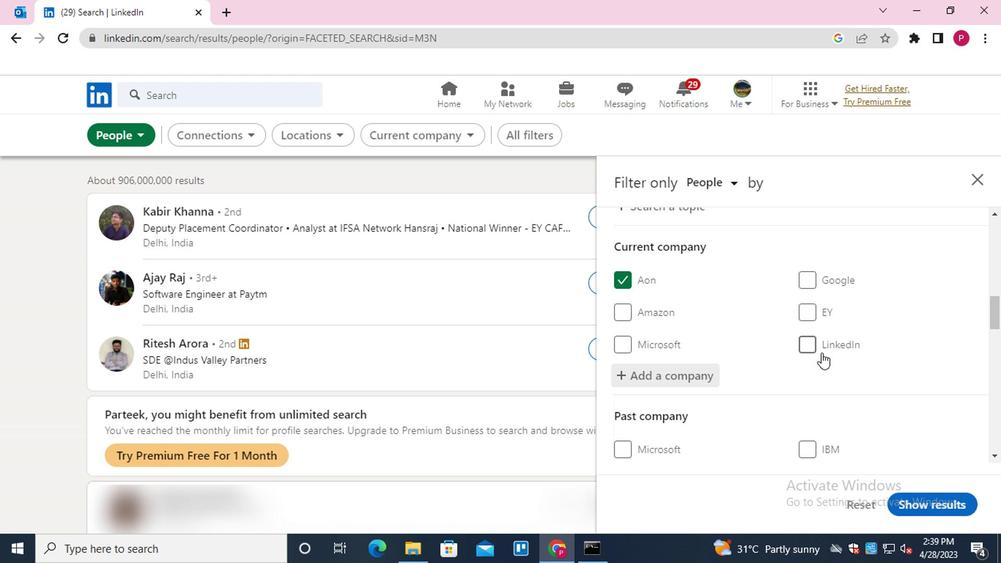 
Action: Mouse moved to (799, 356)
Screenshot: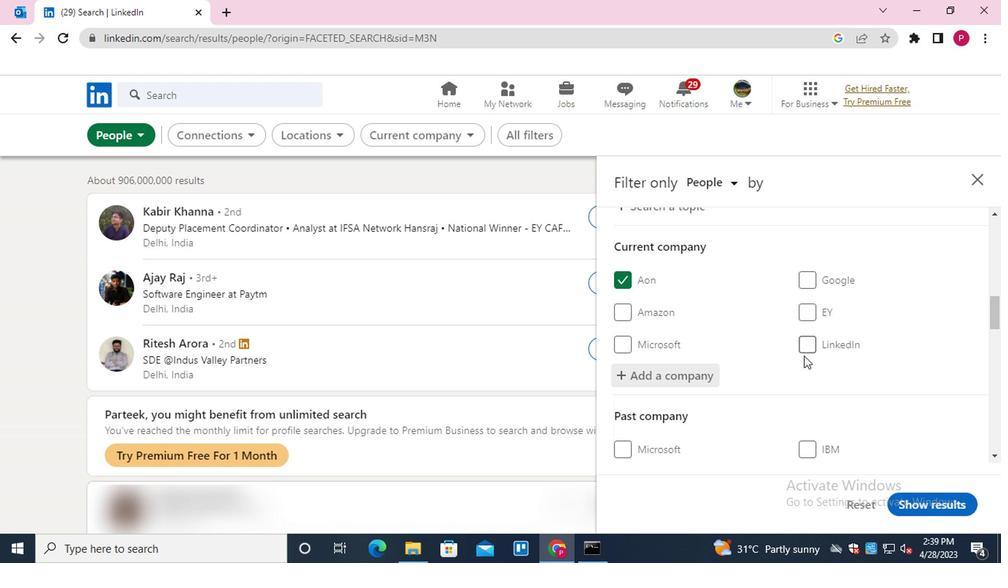 
Action: Mouse scrolled (799, 356) with delta (0, 0)
Screenshot: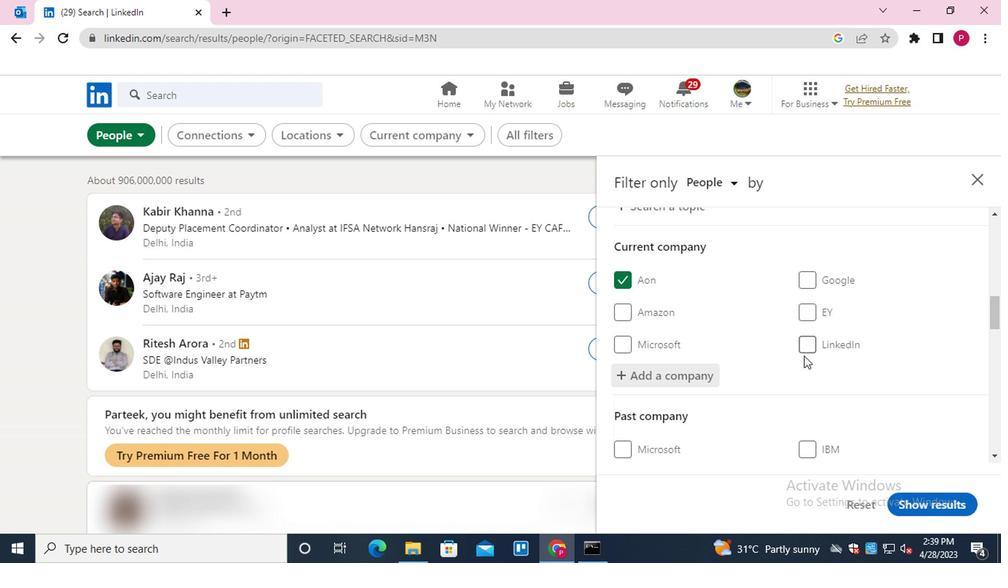 
Action: Mouse scrolled (799, 356) with delta (0, 0)
Screenshot: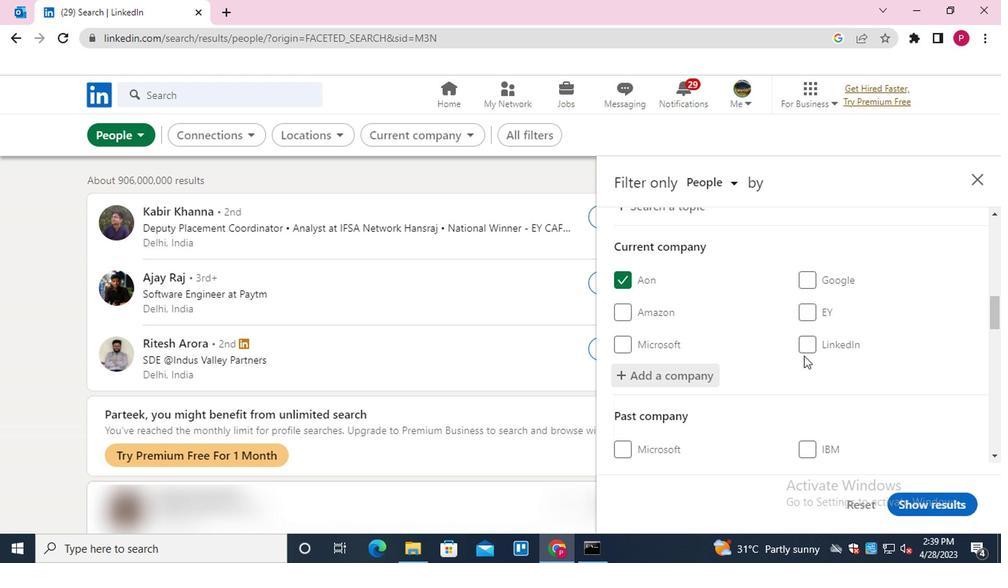 
Action: Mouse moved to (799, 357)
Screenshot: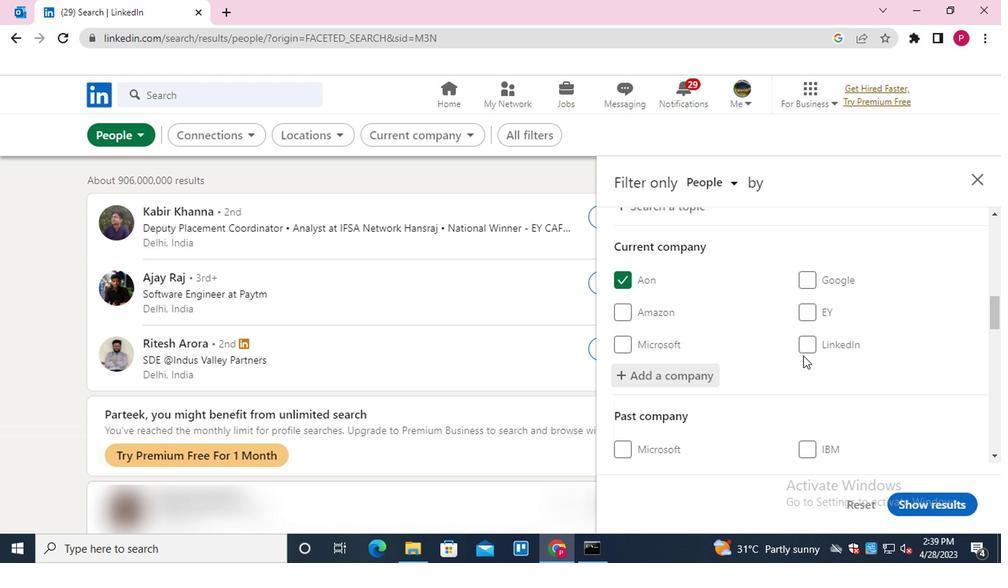 
Action: Mouse scrolled (799, 356) with delta (0, 0)
Screenshot: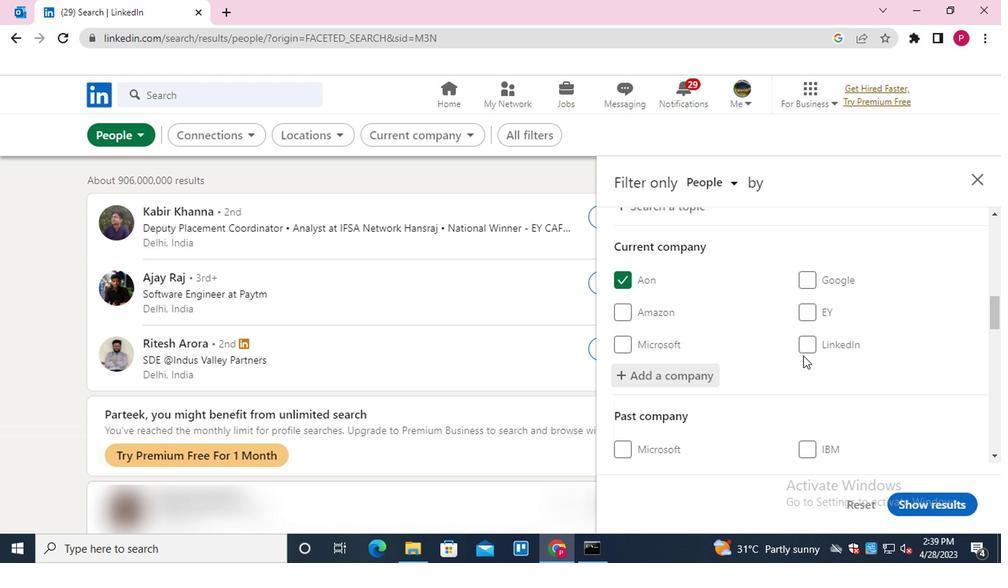 
Action: Mouse moved to (802, 367)
Screenshot: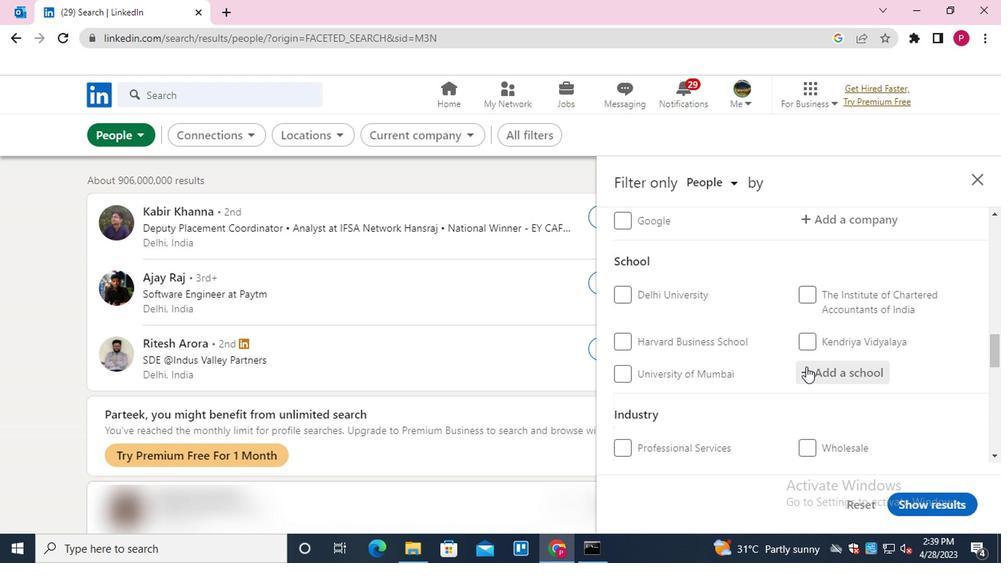 
Action: Mouse scrolled (802, 367) with delta (0, 0)
Screenshot: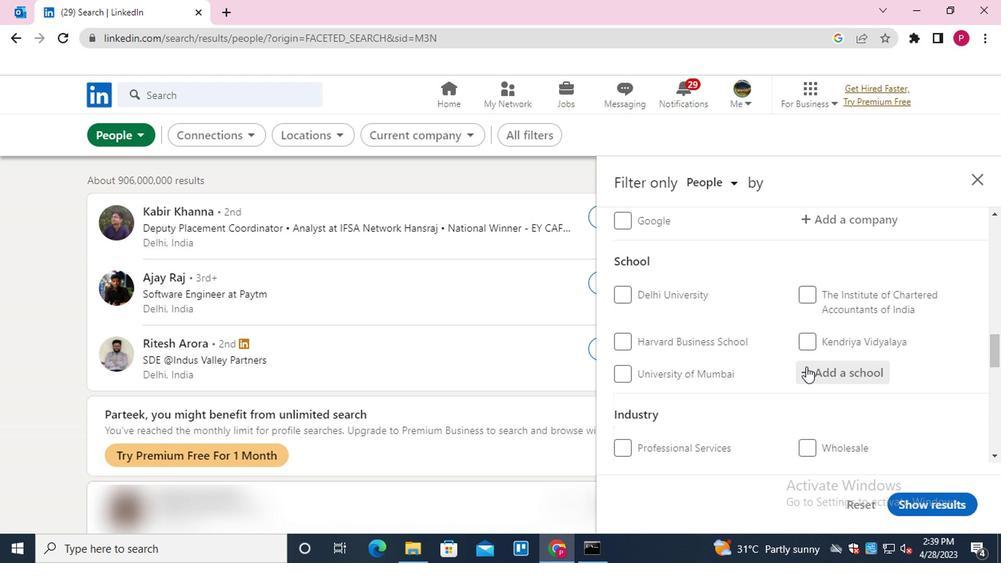 
Action: Mouse scrolled (802, 367) with delta (0, 0)
Screenshot: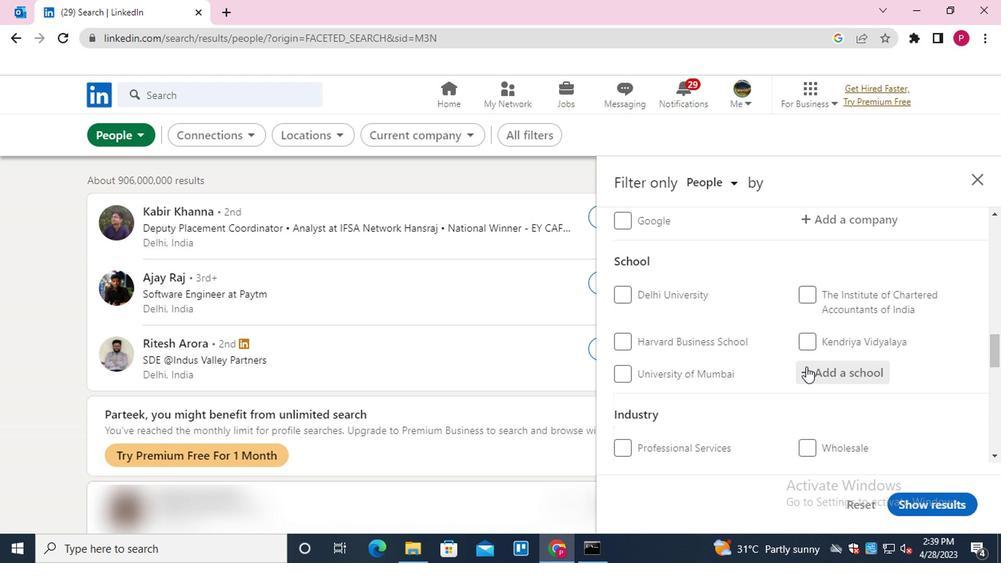 
Action: Mouse moved to (840, 219)
Screenshot: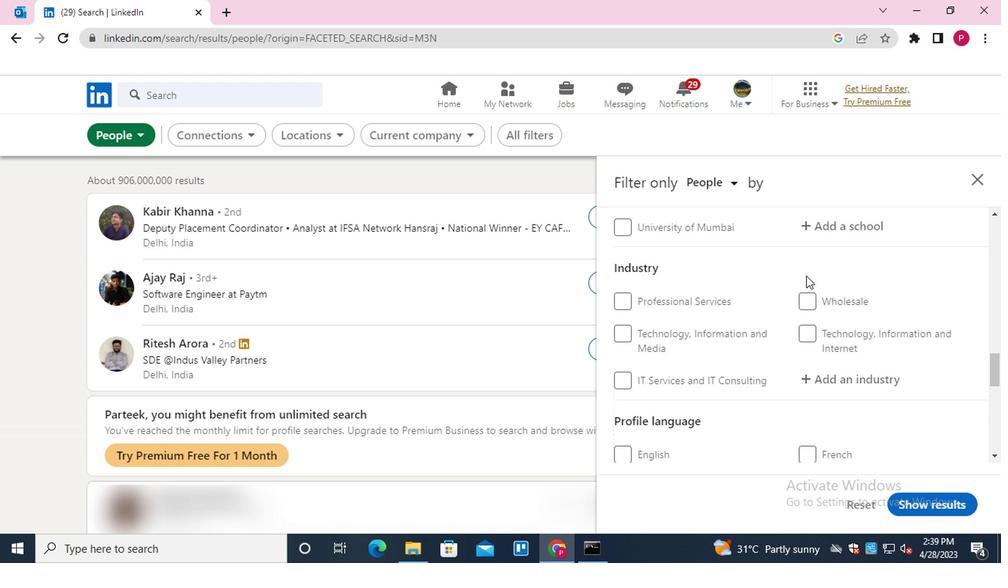 
Action: Mouse pressed left at (840, 219)
Screenshot: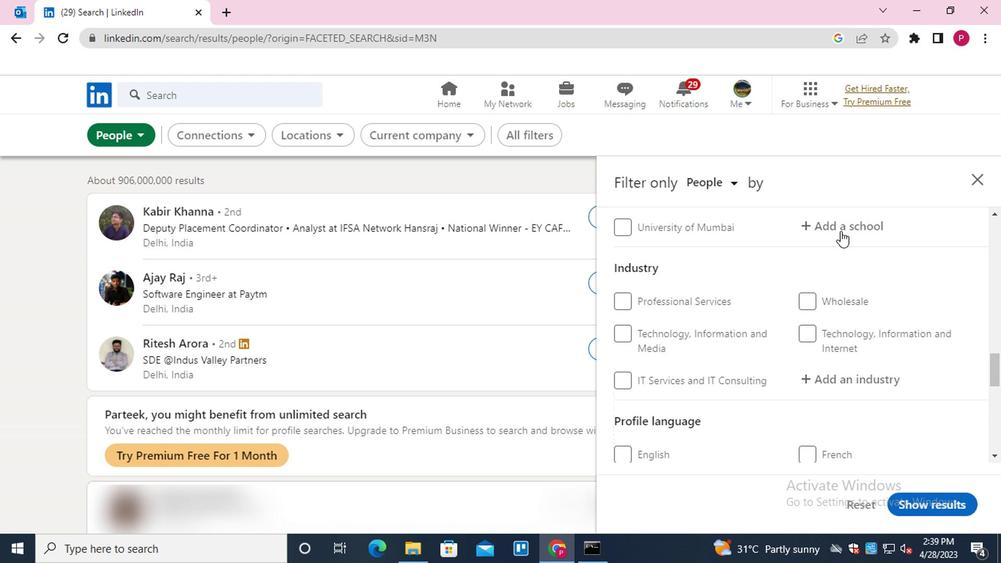 
Action: Mouse moved to (840, 218)
Screenshot: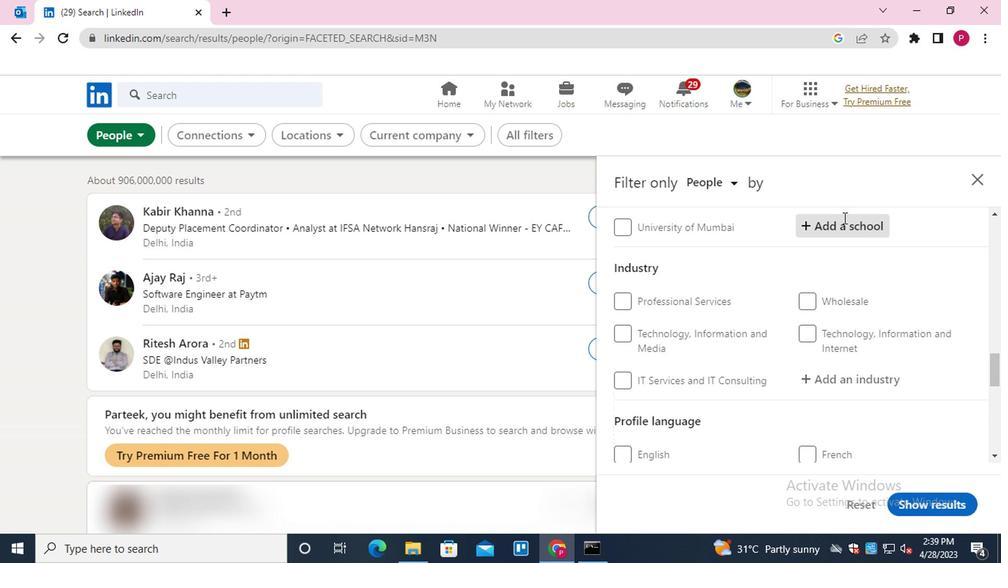 
Action: Key pressed <Key.shift>FRESHER<Key.space><Key.shift><Key.shift><Key.shift><Key.shift><Key.shift><Key.shift><Key.shift>JOBS<Key.space><Key.shift>UPDATE<Key.down><Key.enter>
Screenshot: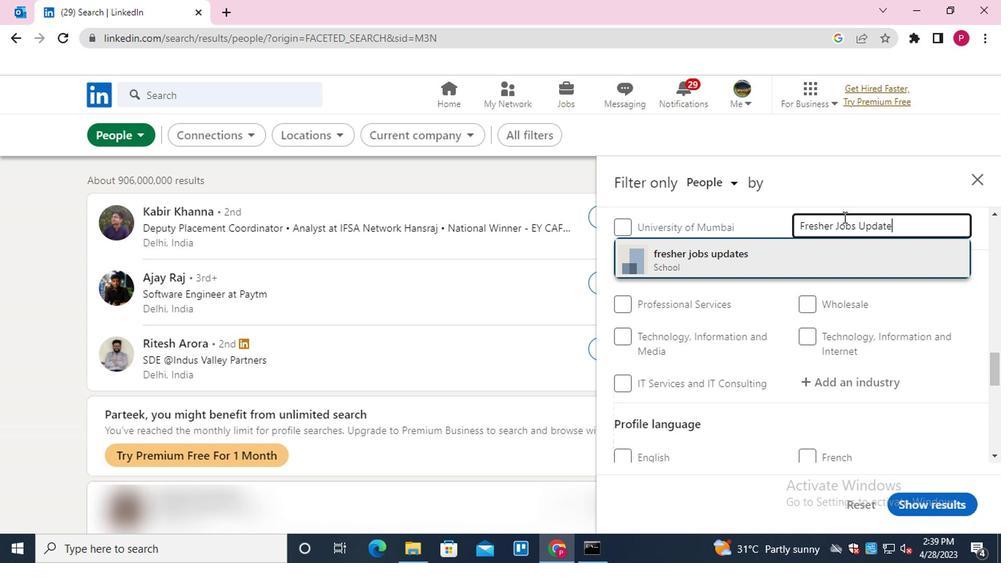 
Action: Mouse moved to (731, 338)
Screenshot: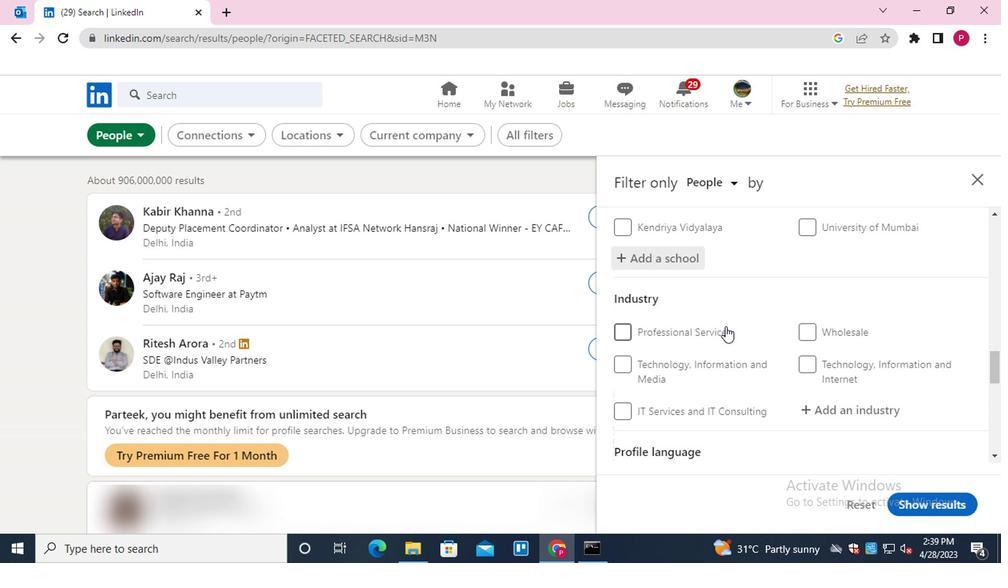 
Action: Mouse scrolled (731, 337) with delta (0, -1)
Screenshot: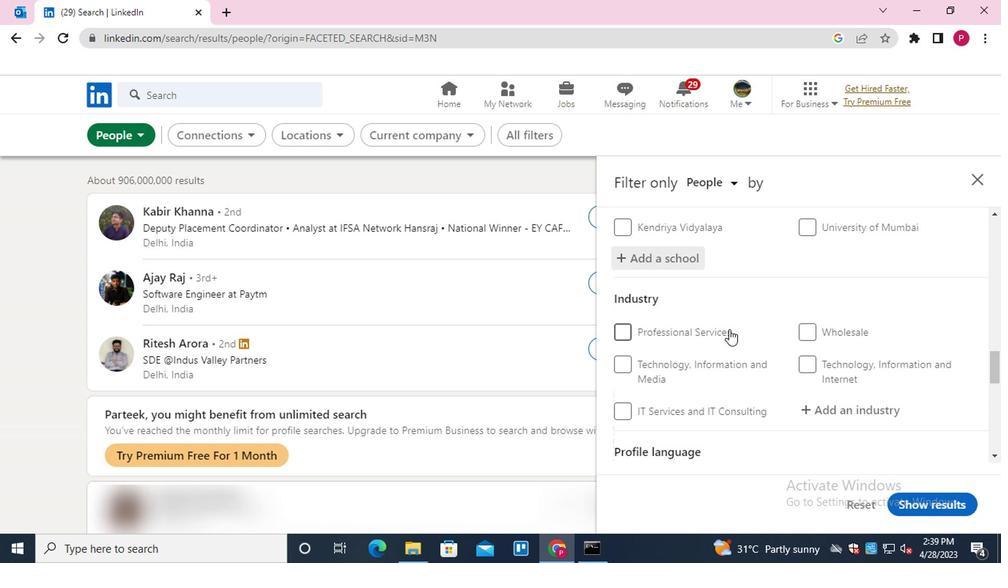 
Action: Mouse moved to (865, 344)
Screenshot: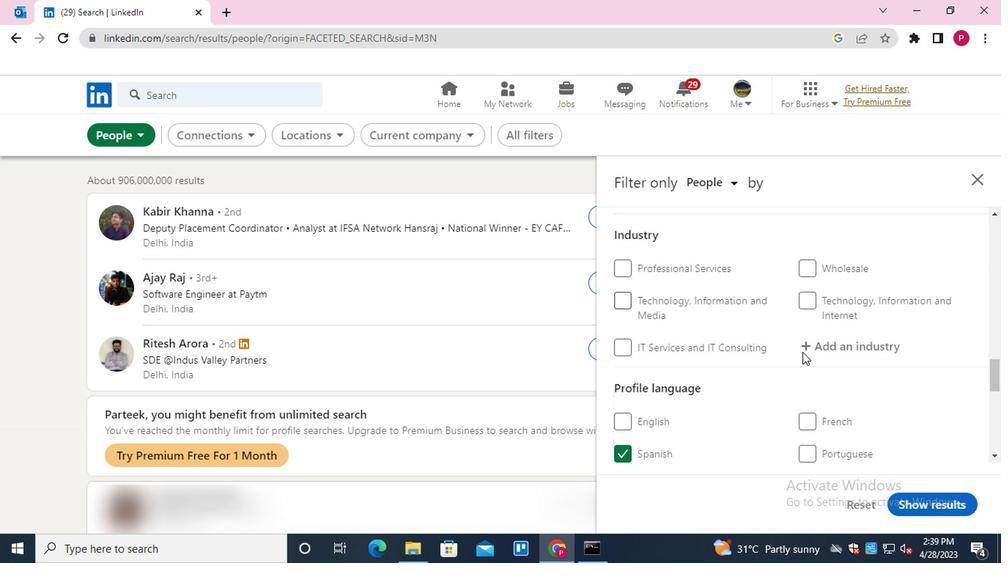 
Action: Mouse pressed left at (865, 344)
Screenshot: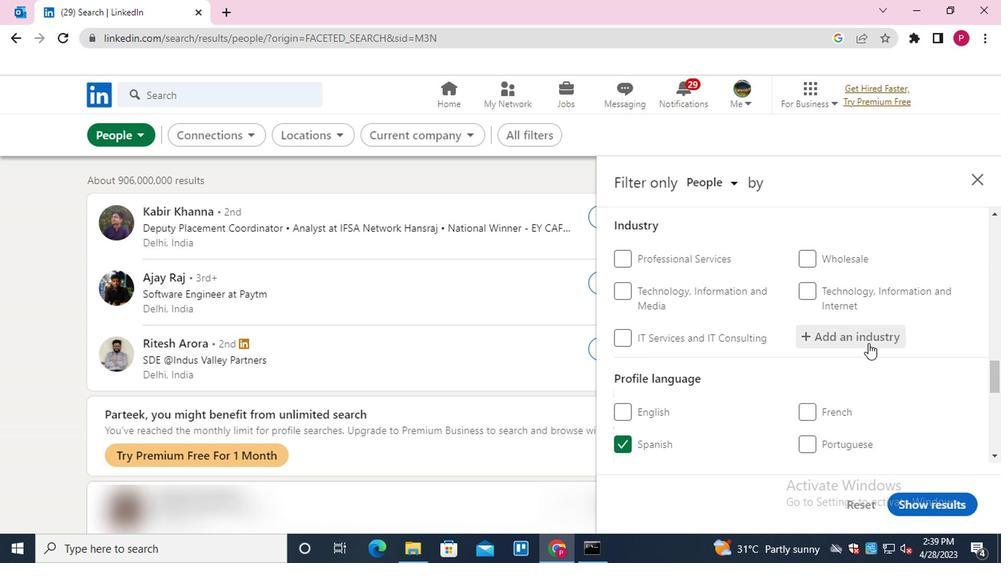 
Action: Key pressed <Key.shift>POSTAL<Key.down><Key.enter>
Screenshot: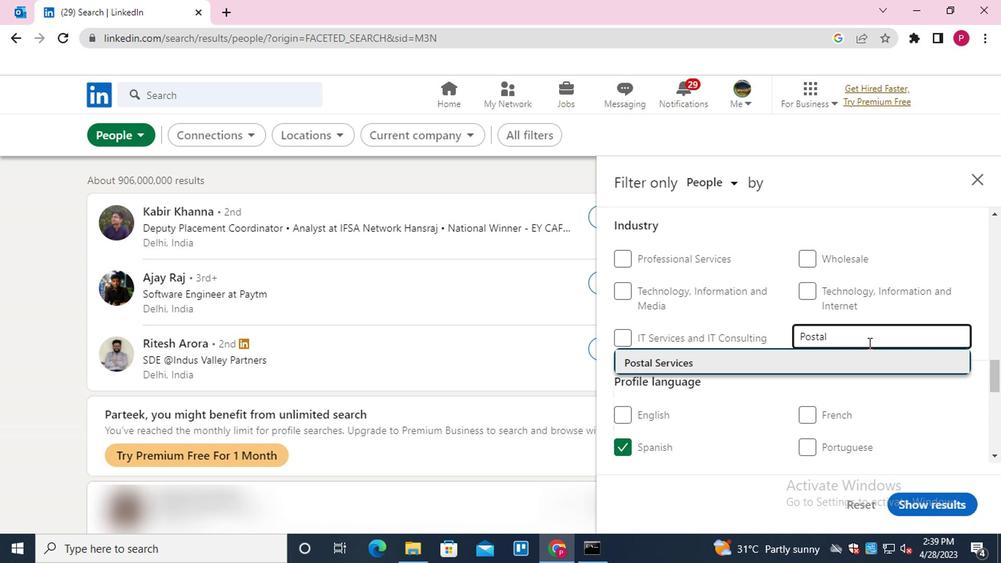 
Action: Mouse moved to (861, 349)
Screenshot: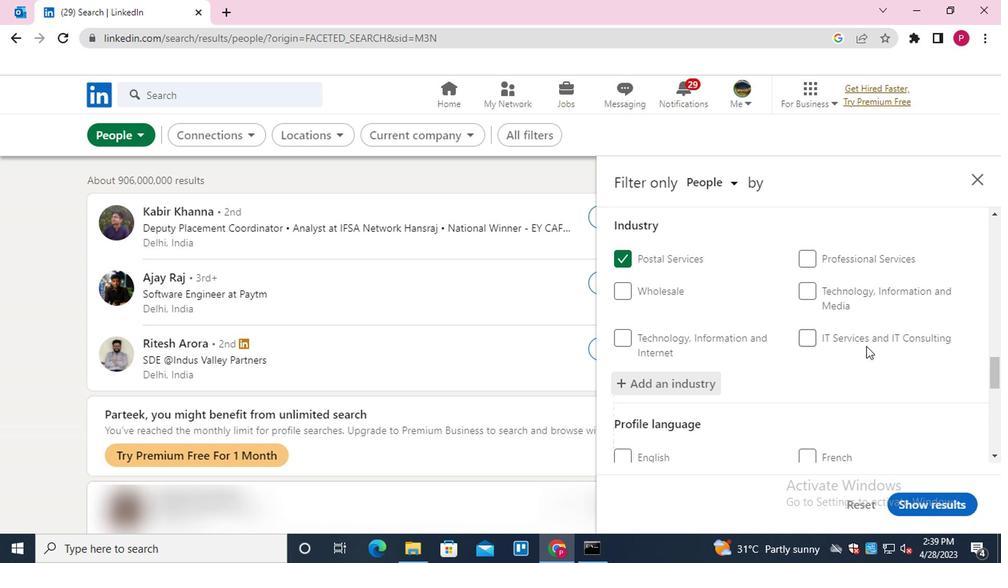 
Action: Mouse scrolled (861, 348) with delta (0, -1)
Screenshot: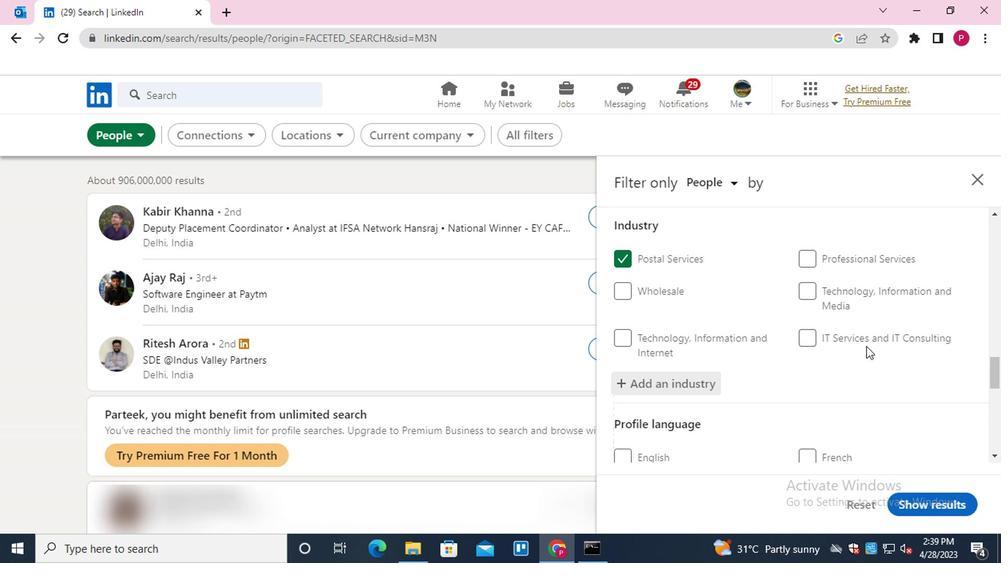 
Action: Mouse scrolled (861, 348) with delta (0, -1)
Screenshot: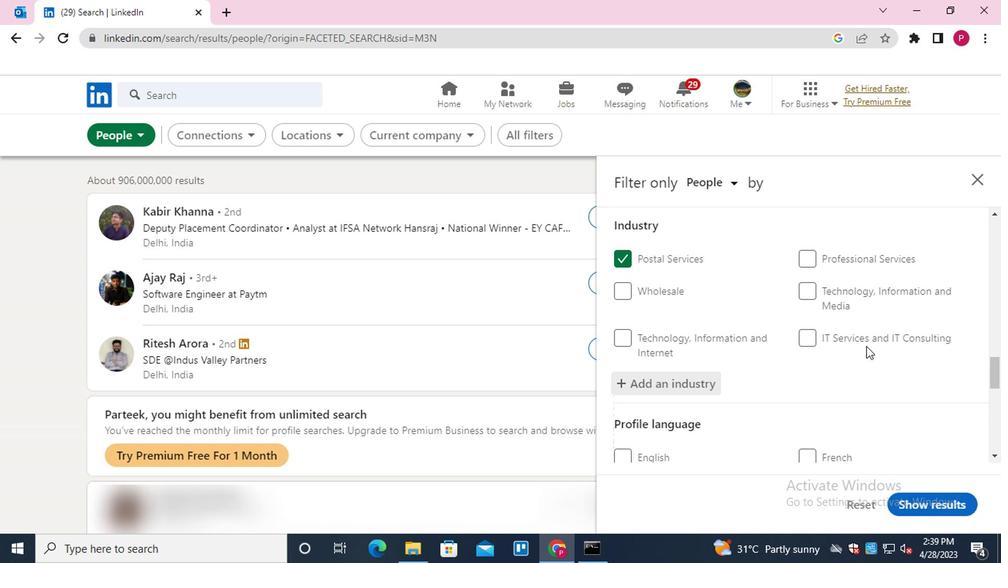 
Action: Mouse moved to (783, 354)
Screenshot: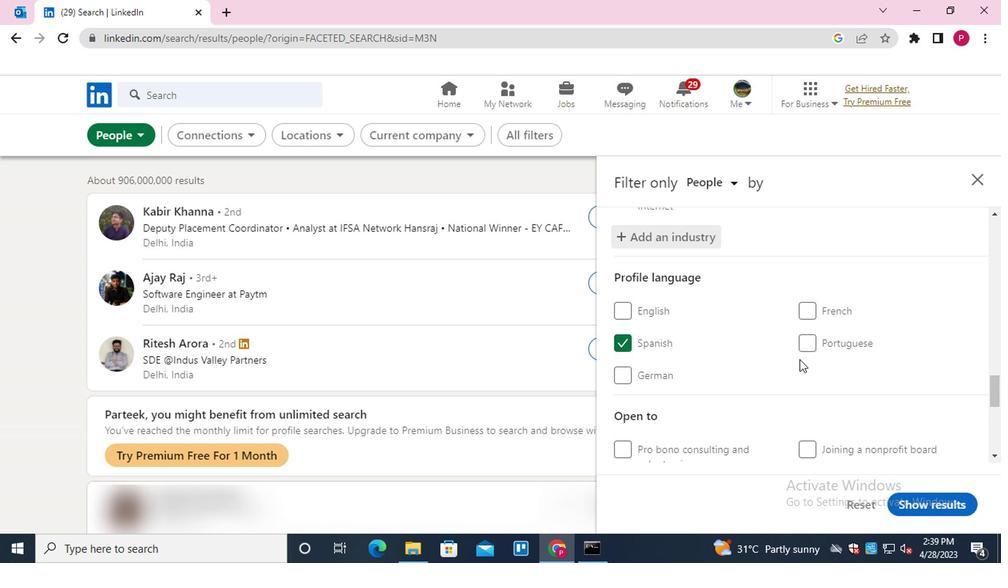 
Action: Mouse scrolled (783, 353) with delta (0, -1)
Screenshot: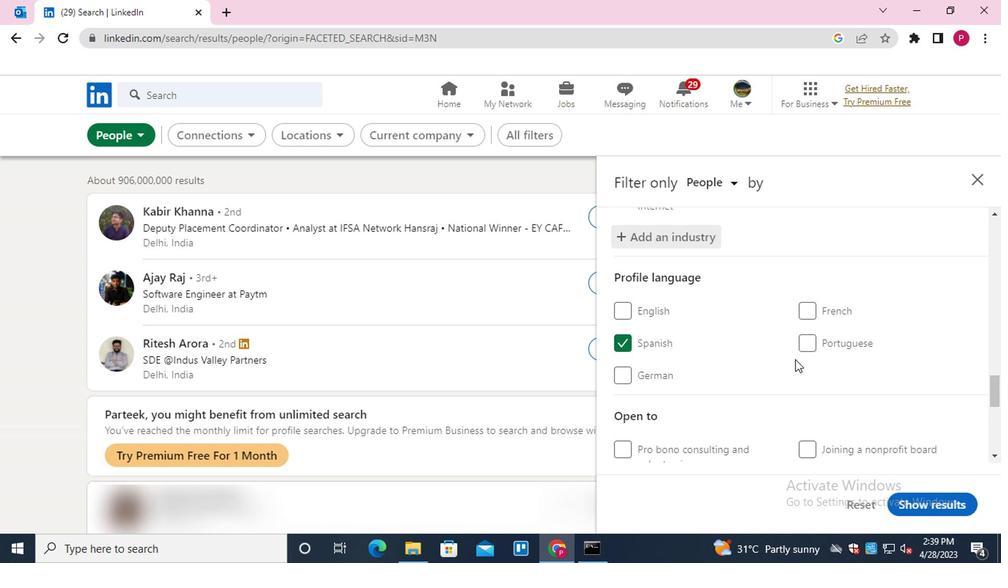 
Action: Mouse scrolled (783, 353) with delta (0, -1)
Screenshot: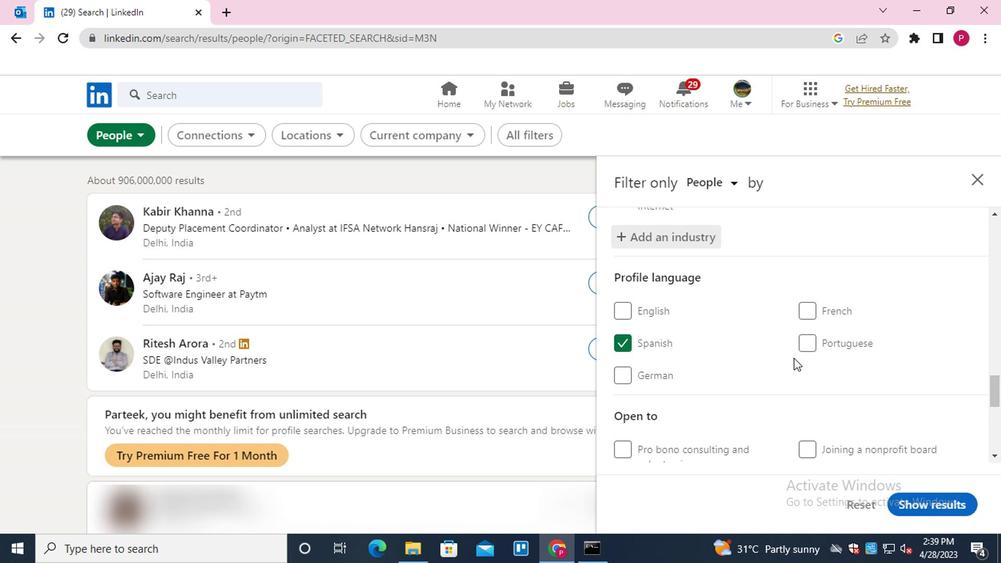 
Action: Mouse moved to (781, 354)
Screenshot: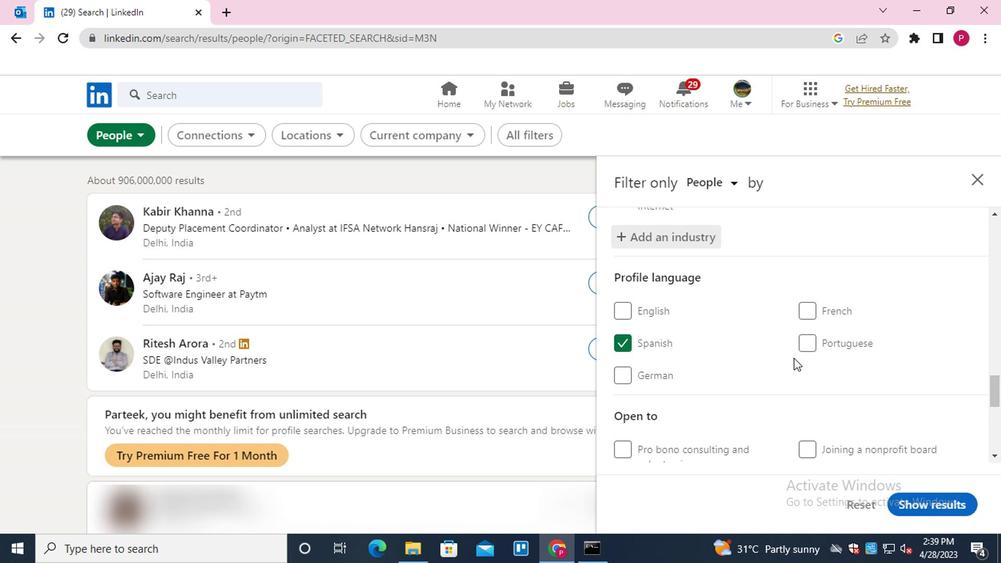 
Action: Mouse scrolled (781, 353) with delta (0, -1)
Screenshot: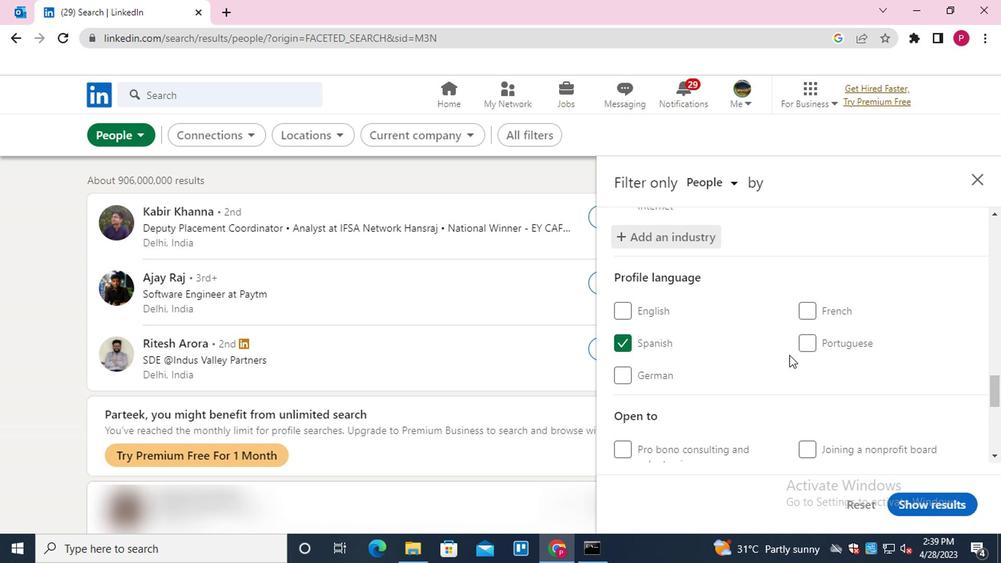 
Action: Mouse moved to (851, 379)
Screenshot: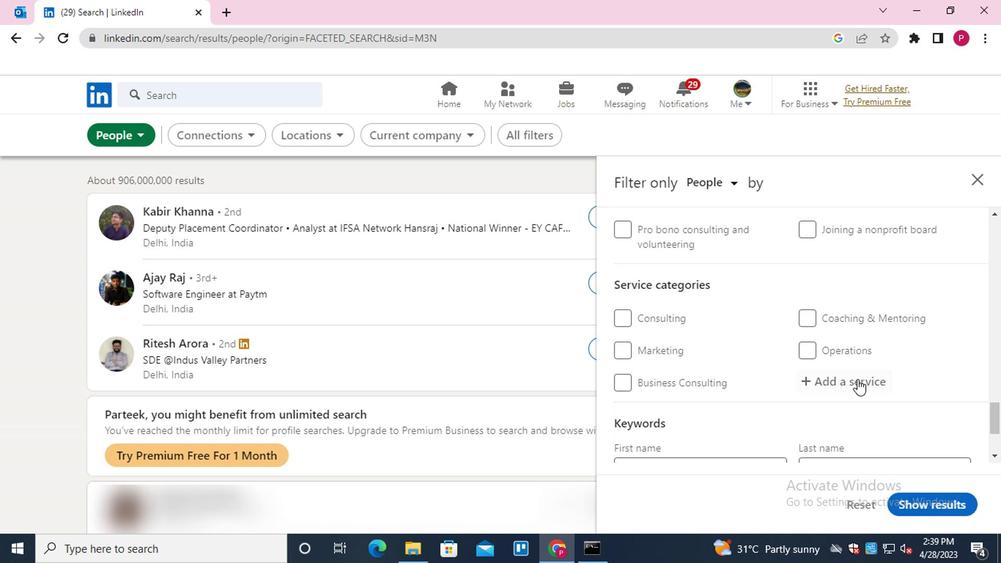 
Action: Mouse pressed left at (851, 379)
Screenshot: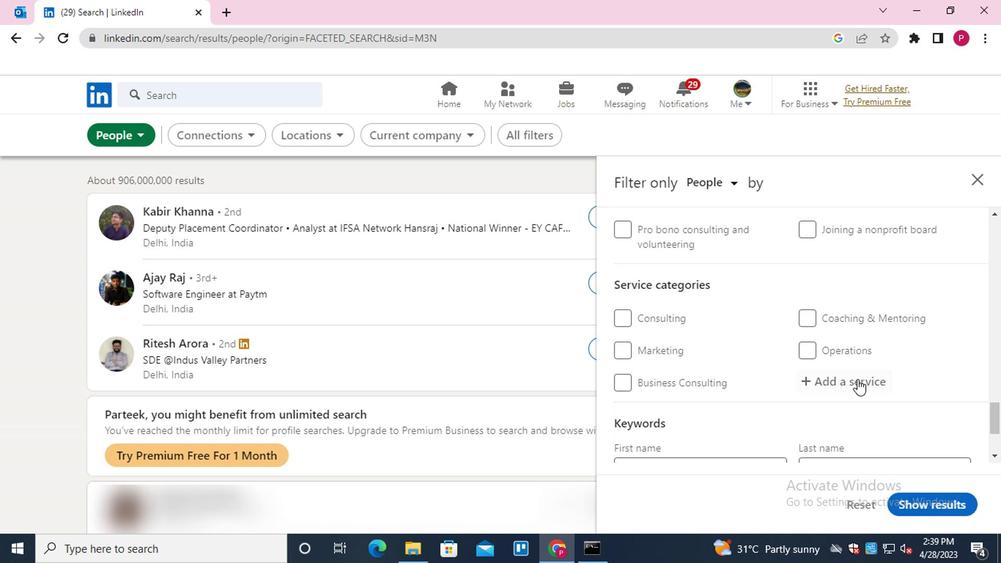 
Action: Key pressed <Key.shift>TELECOMMUNICATION<Key.down><Key.enter>
Screenshot: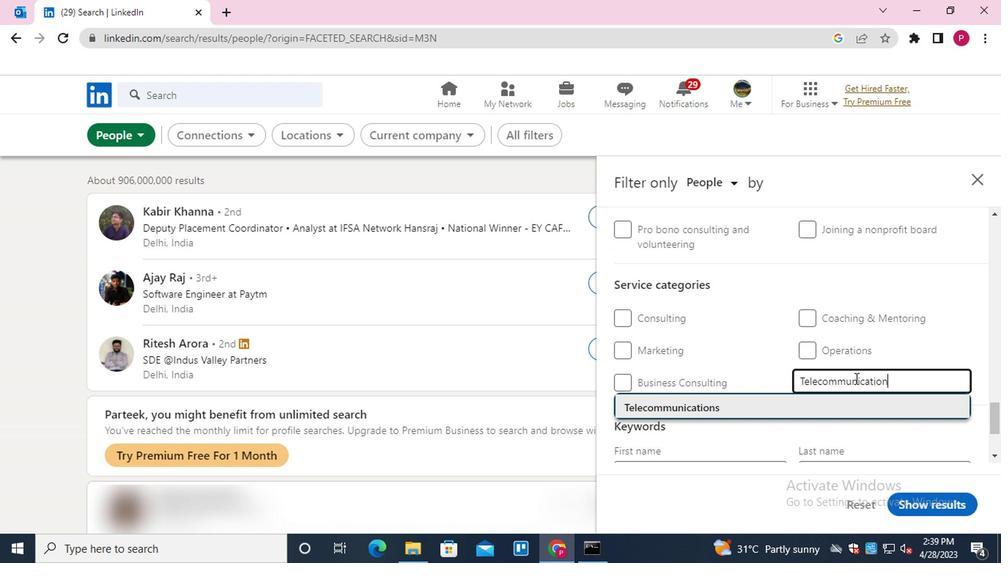 
Action: Mouse moved to (830, 382)
Screenshot: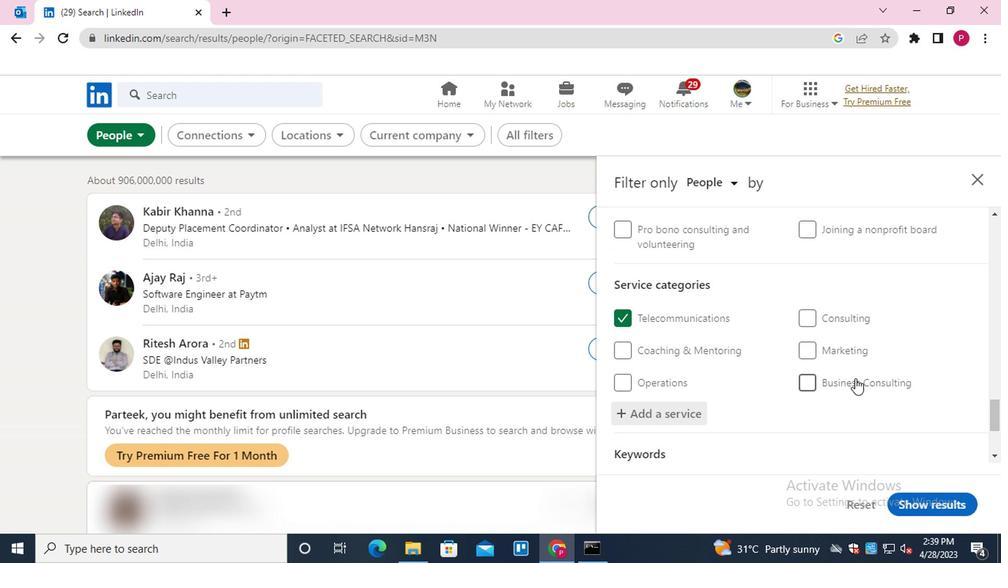 
Action: Mouse scrolled (830, 381) with delta (0, 0)
Screenshot: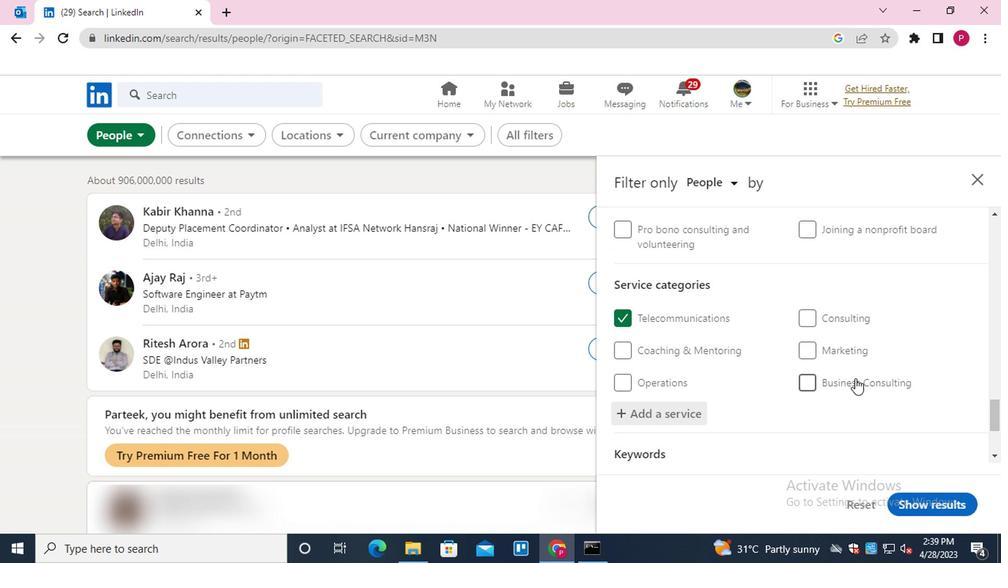 
Action: Mouse moved to (830, 382)
Screenshot: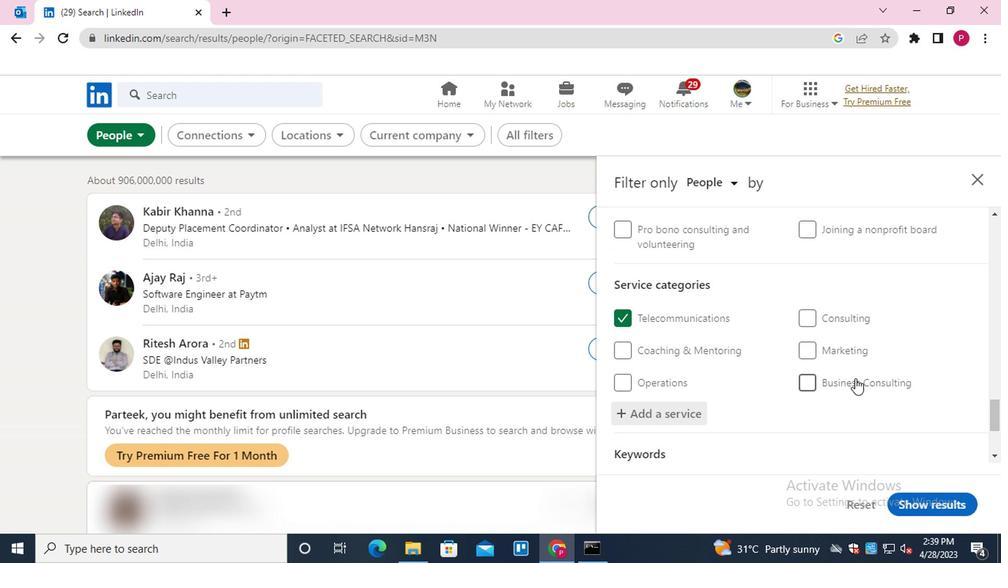 
Action: Mouse scrolled (830, 382) with delta (0, 0)
Screenshot: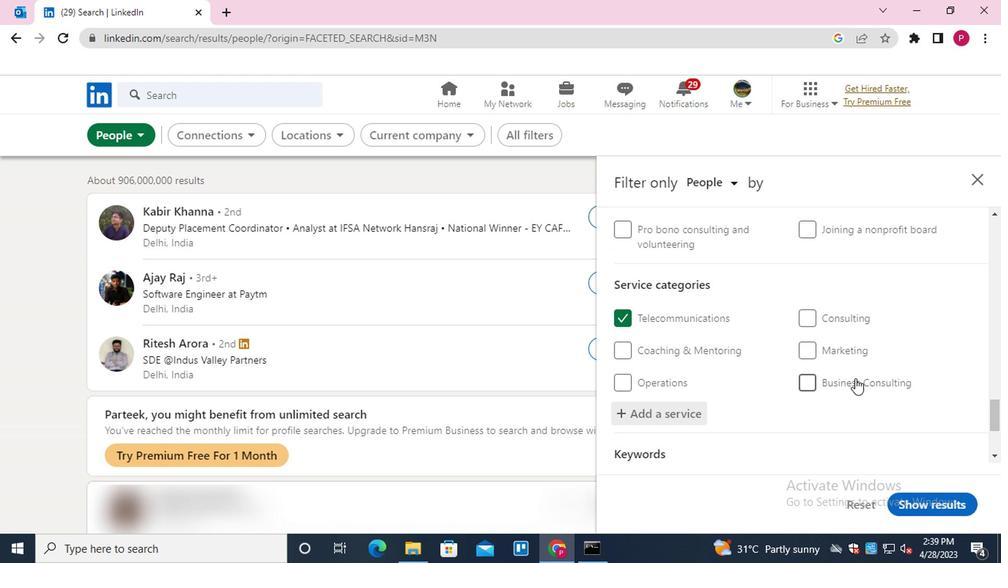
Action: Mouse scrolled (830, 382) with delta (0, 0)
Screenshot: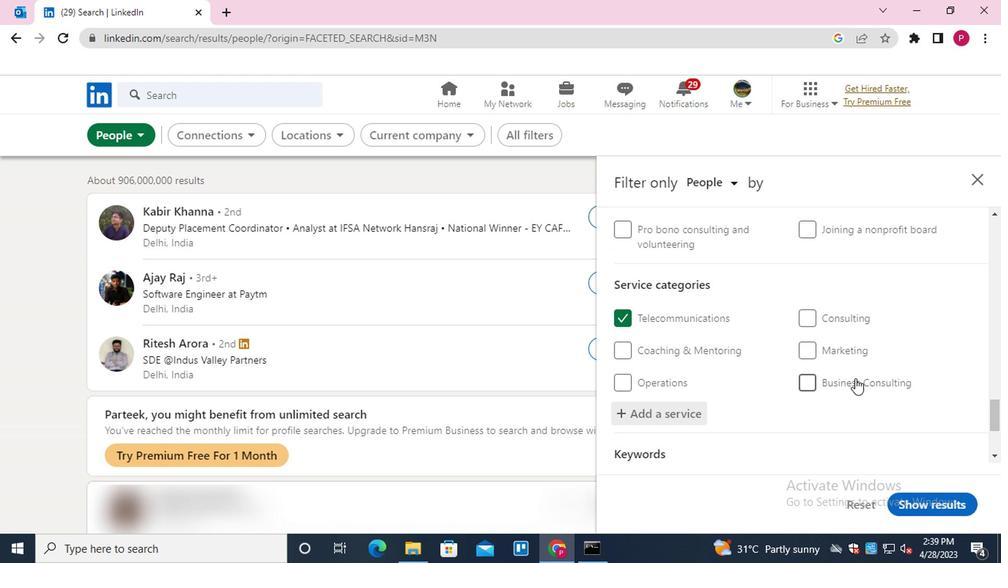
Action: Mouse scrolled (830, 382) with delta (0, 0)
Screenshot: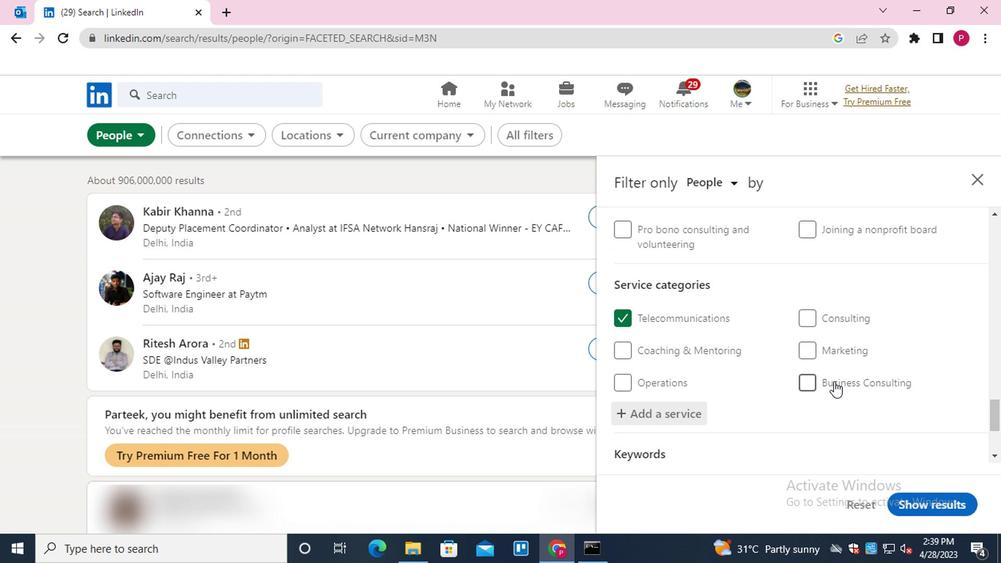 
Action: Mouse moved to (706, 383)
Screenshot: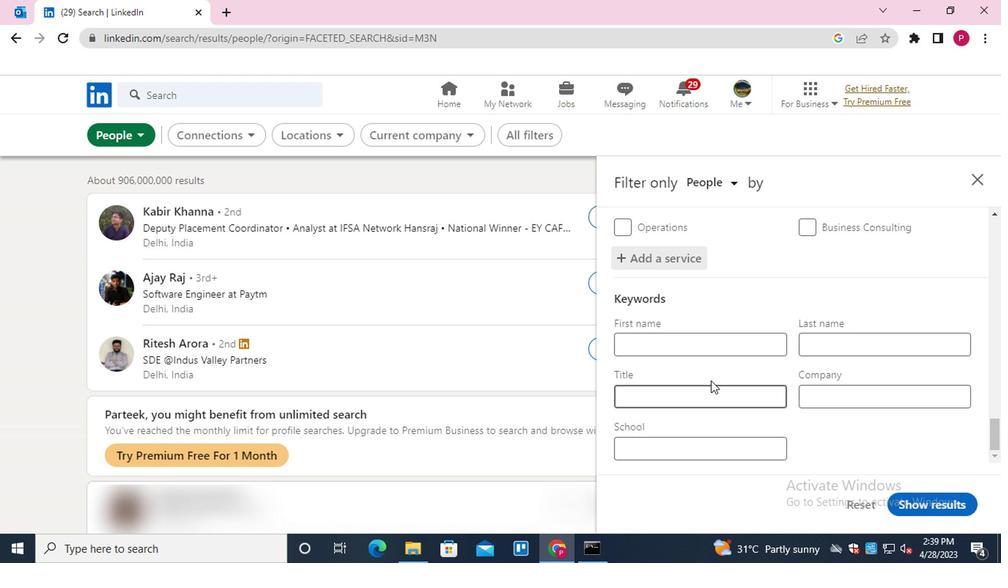 
Action: Mouse pressed left at (706, 383)
Screenshot: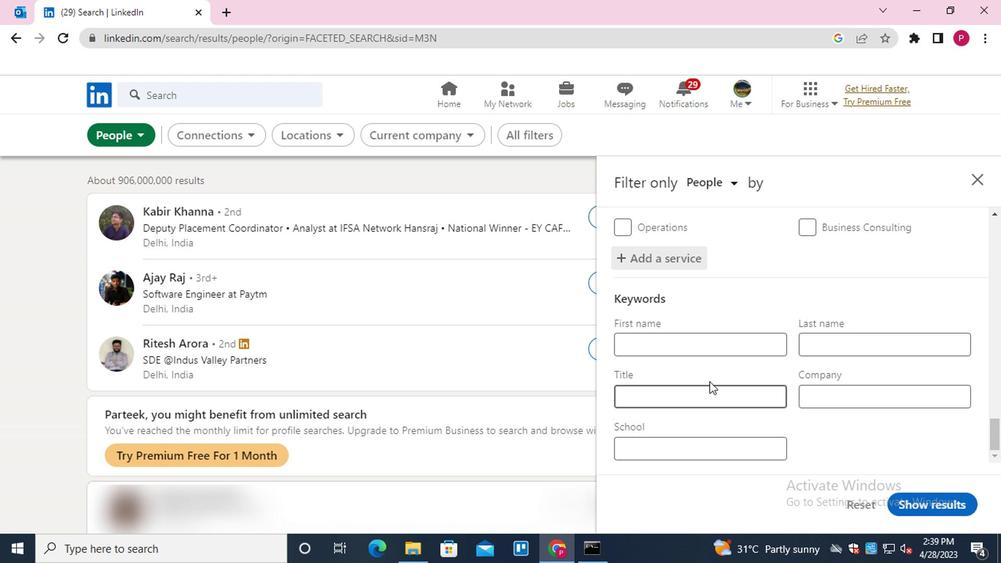 
Action: Mouse moved to (706, 389)
Screenshot: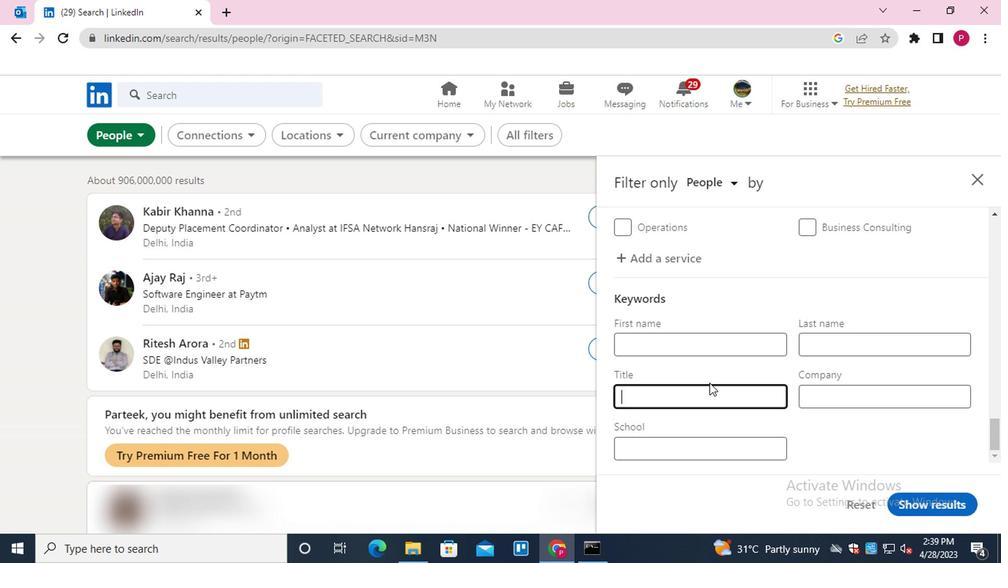 
Action: Key pressed <Key.shift><Key.shift><Key.shift><Key.shift><Key.shift><Key.shift><Key.shift><Key.shift><Key.shift>VALET
Screenshot: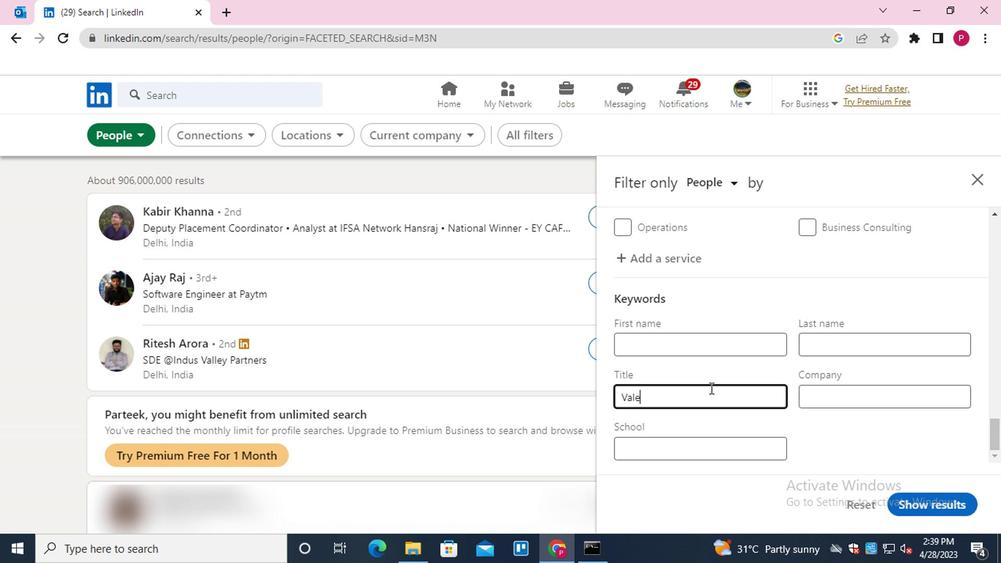 
Action: Mouse moved to (961, 512)
Screenshot: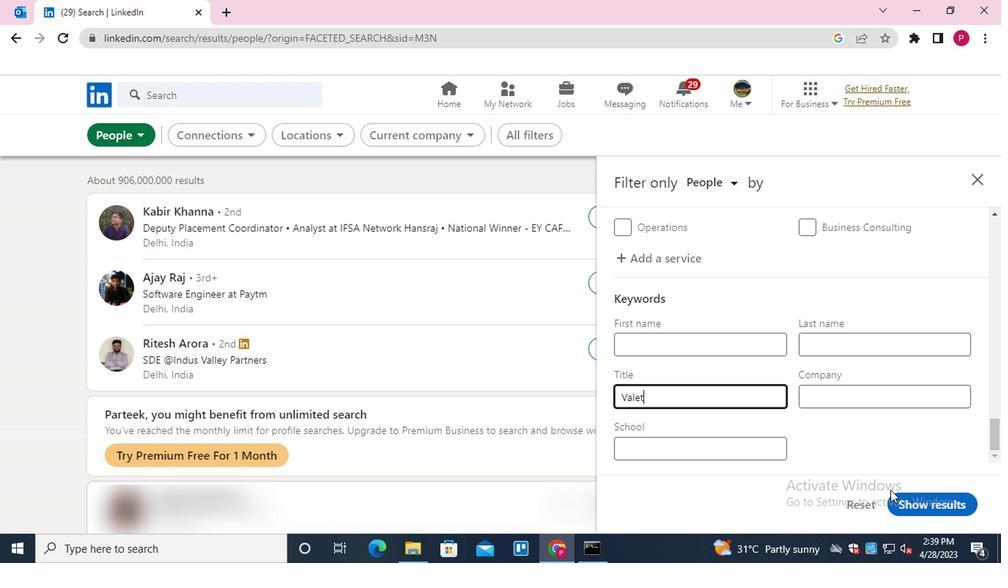 
Action: Mouse pressed left at (961, 512)
Screenshot: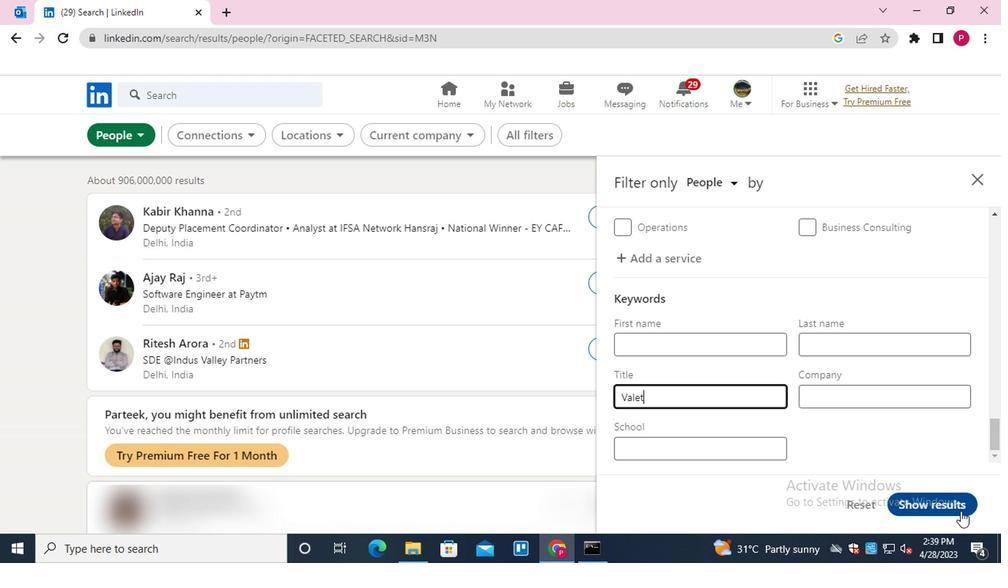
Action: Mouse moved to (388, 254)
Screenshot: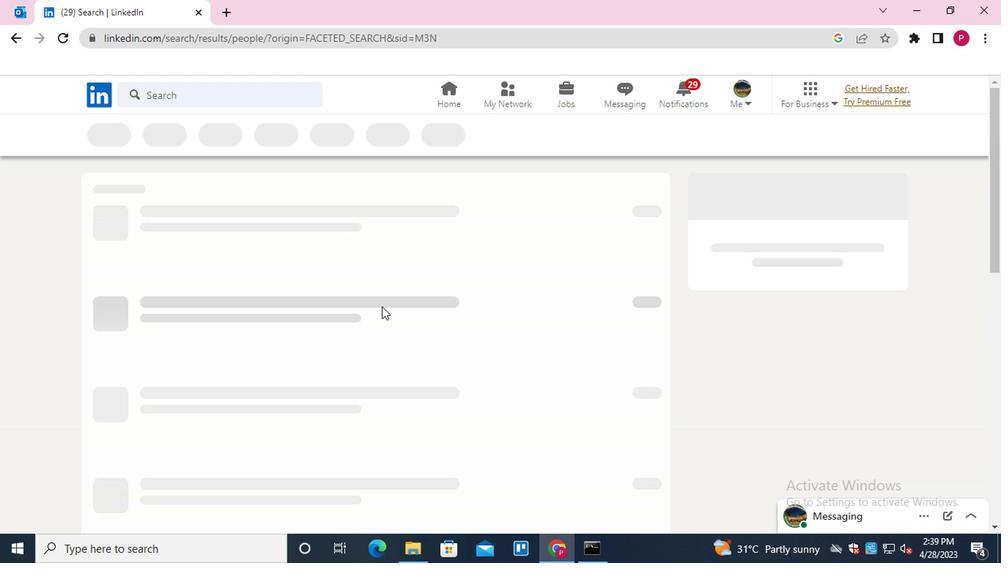 
